Task: Find connections with filter location Tielt with filter topic #lawyeringwith filter profile language English with filter current company Bajaj Allianz Life with filter school Indian Institute of Technology, Indore with filter industry Satellite Telecommunications with filter service category Translation with filter keywords title Phone Survey Conductor
Action: Mouse moved to (500, 89)
Screenshot: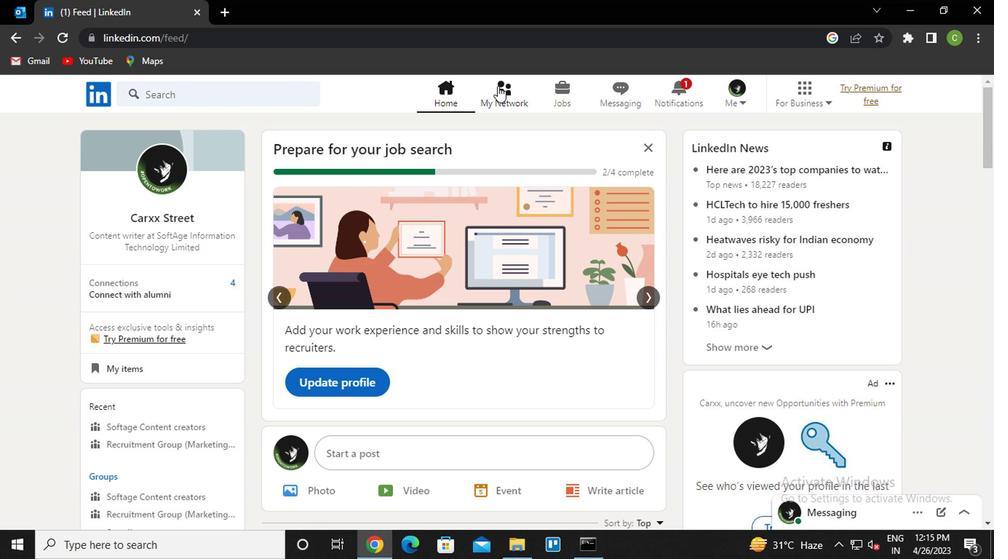 
Action: Mouse pressed left at (500, 89)
Screenshot: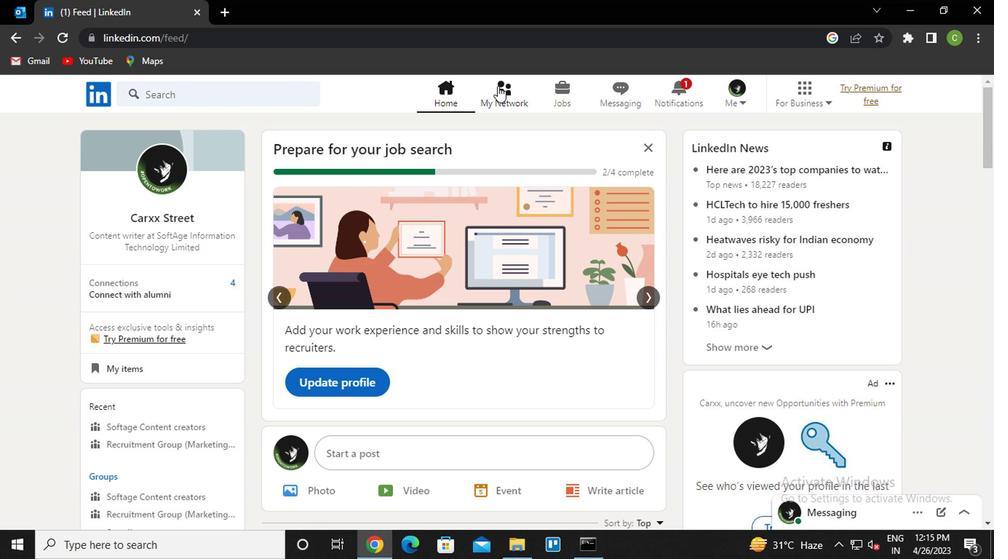
Action: Mouse moved to (249, 169)
Screenshot: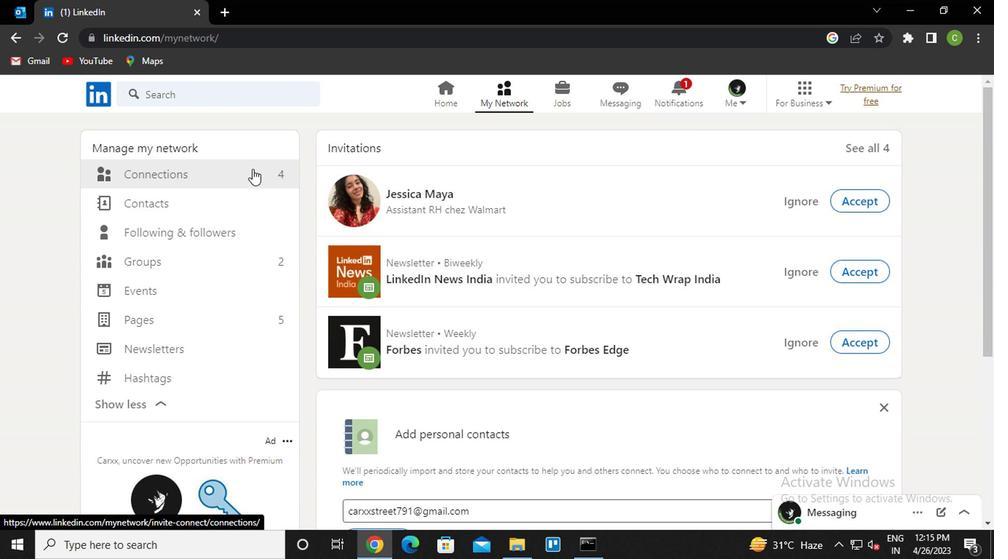 
Action: Mouse pressed left at (249, 169)
Screenshot: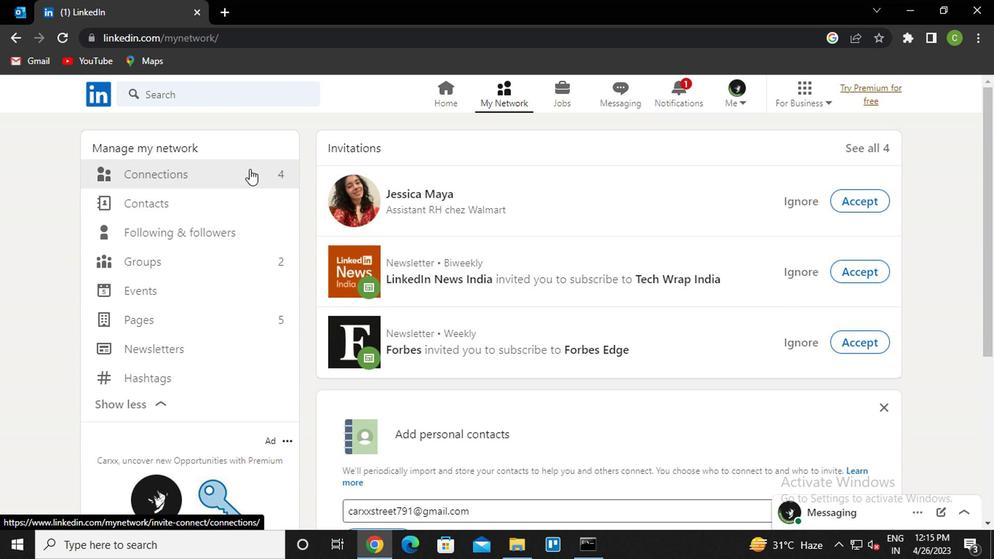 
Action: Mouse moved to (590, 176)
Screenshot: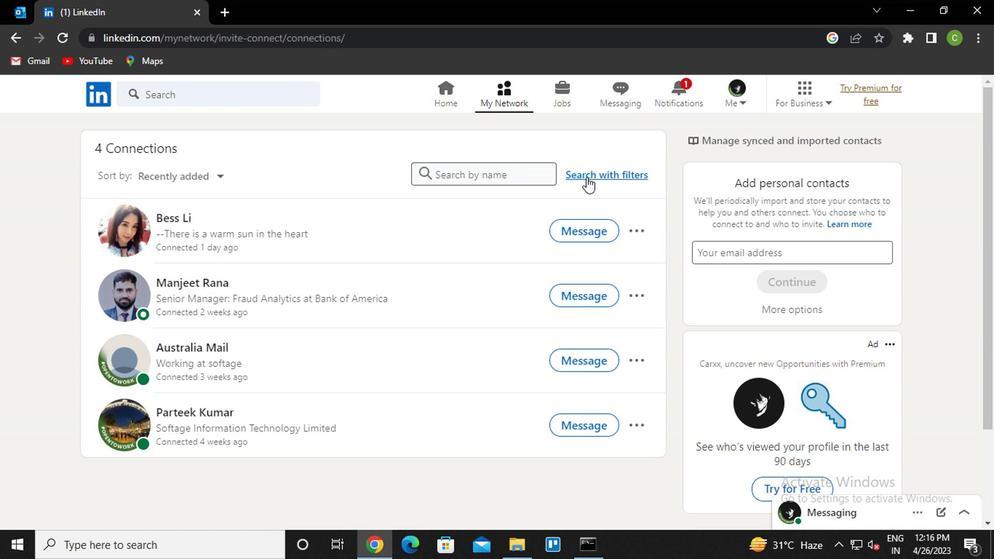
Action: Mouse pressed left at (590, 176)
Screenshot: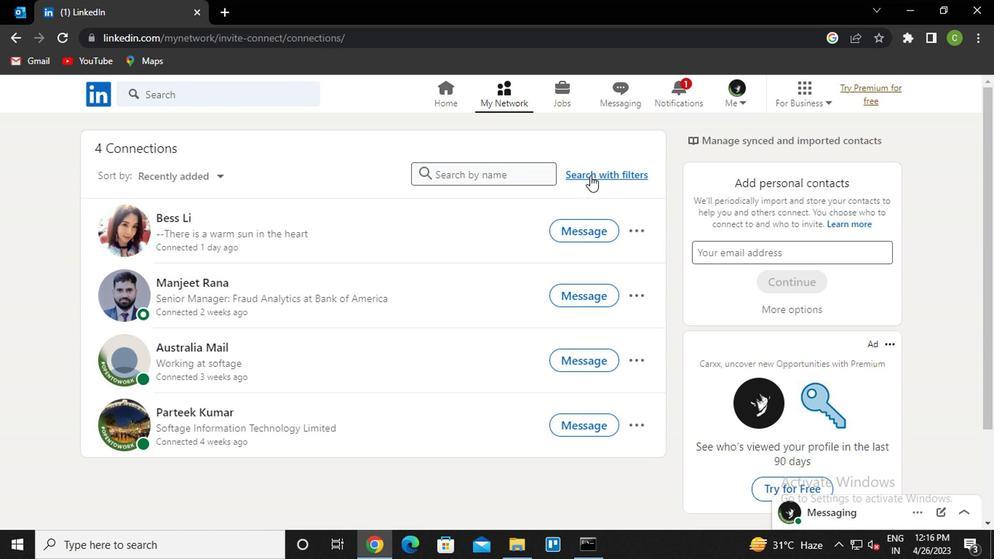 
Action: Mouse moved to (504, 142)
Screenshot: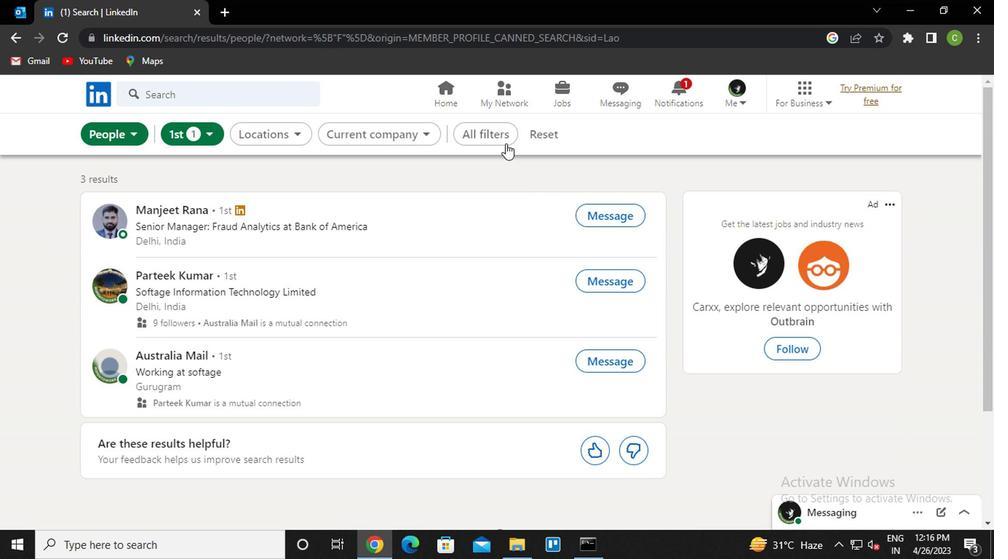 
Action: Mouse pressed left at (504, 142)
Screenshot: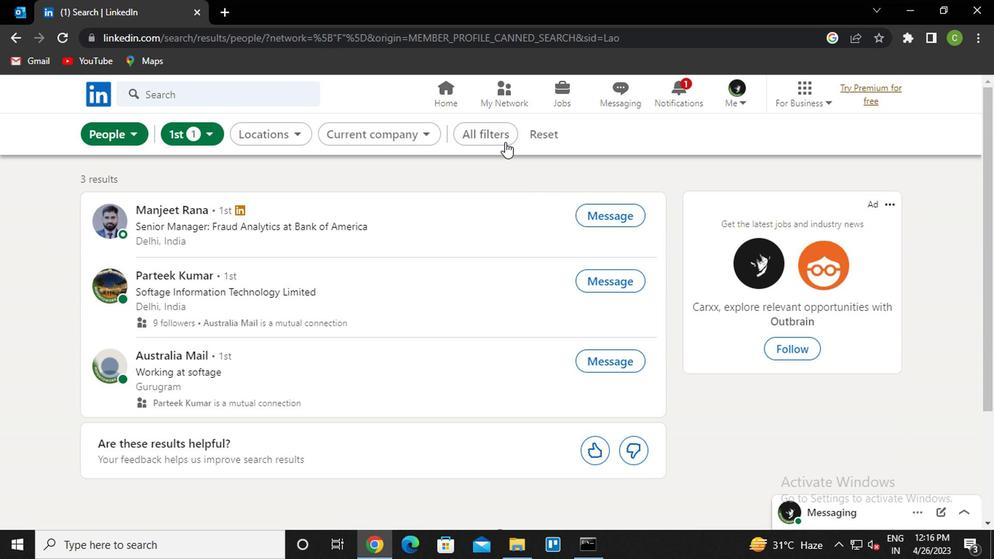 
Action: Mouse moved to (799, 329)
Screenshot: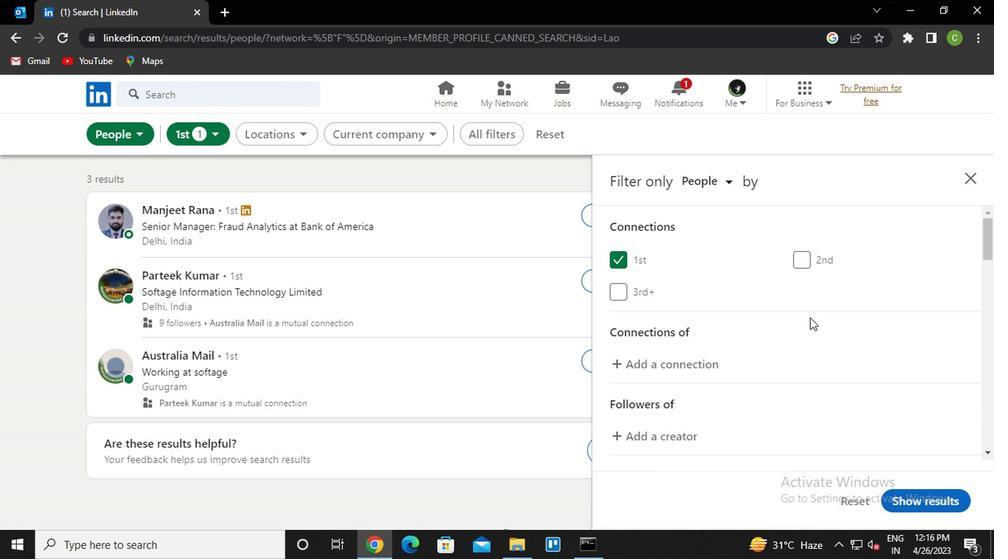 
Action: Mouse scrolled (799, 328) with delta (0, -1)
Screenshot: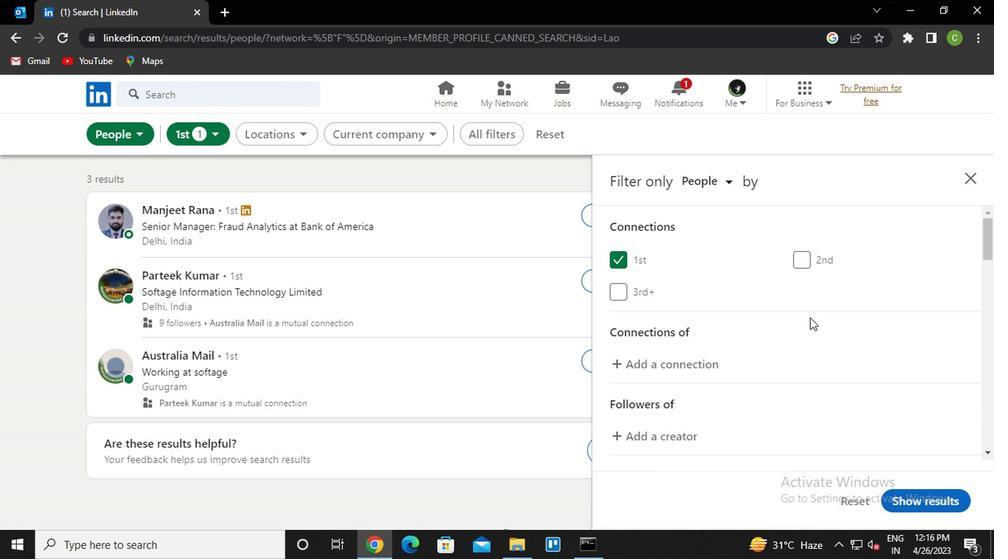 
Action: Mouse moved to (790, 339)
Screenshot: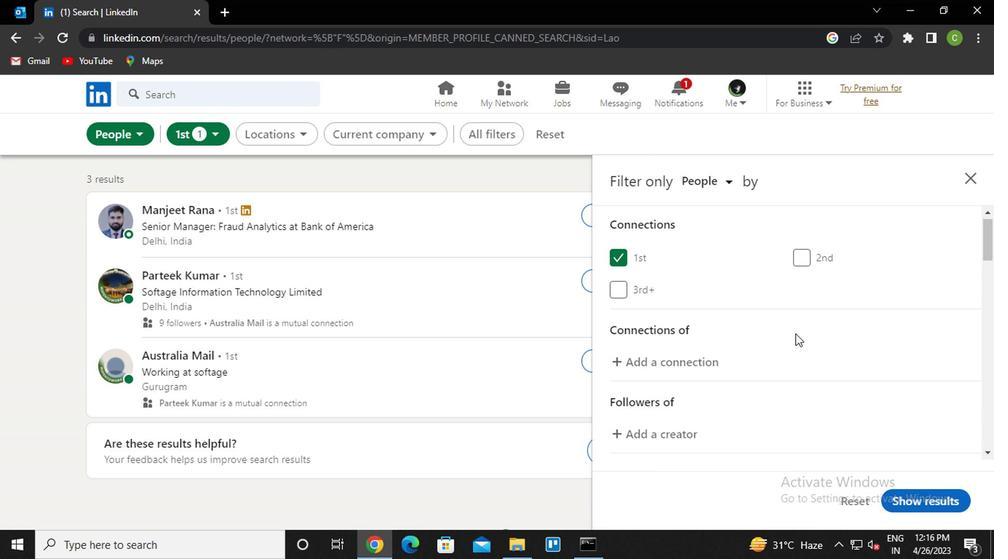 
Action: Mouse scrolled (790, 339) with delta (0, 0)
Screenshot: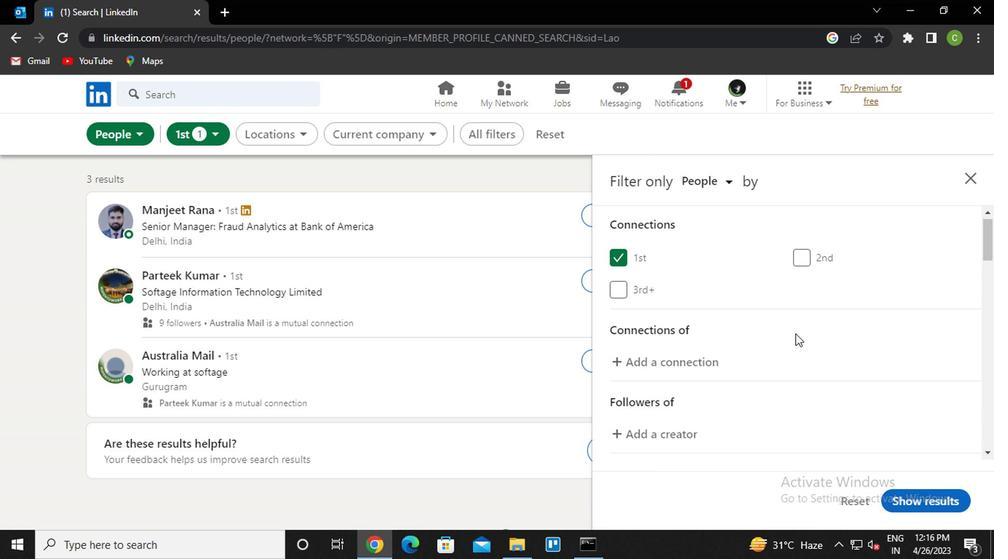 
Action: Mouse moved to (789, 340)
Screenshot: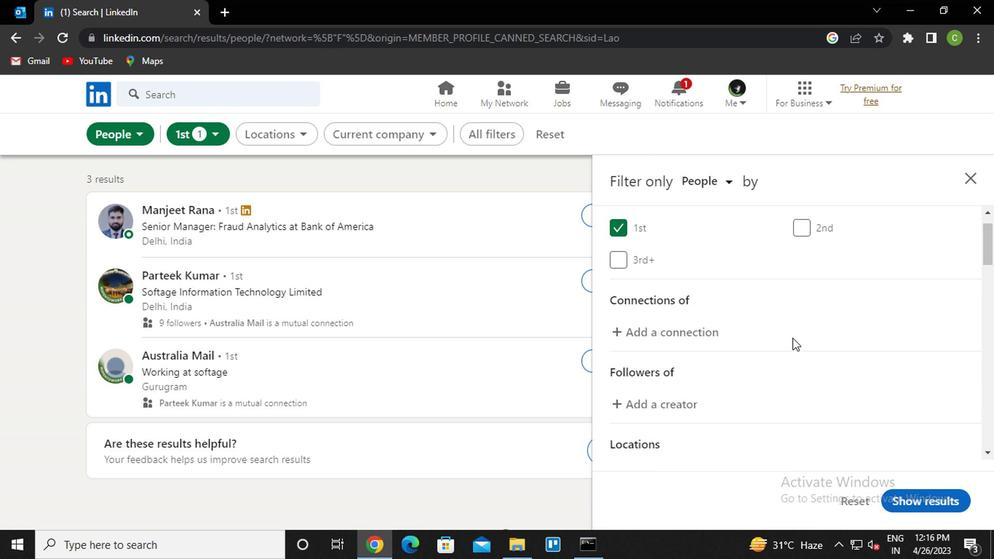 
Action: Mouse scrolled (789, 339) with delta (0, 0)
Screenshot: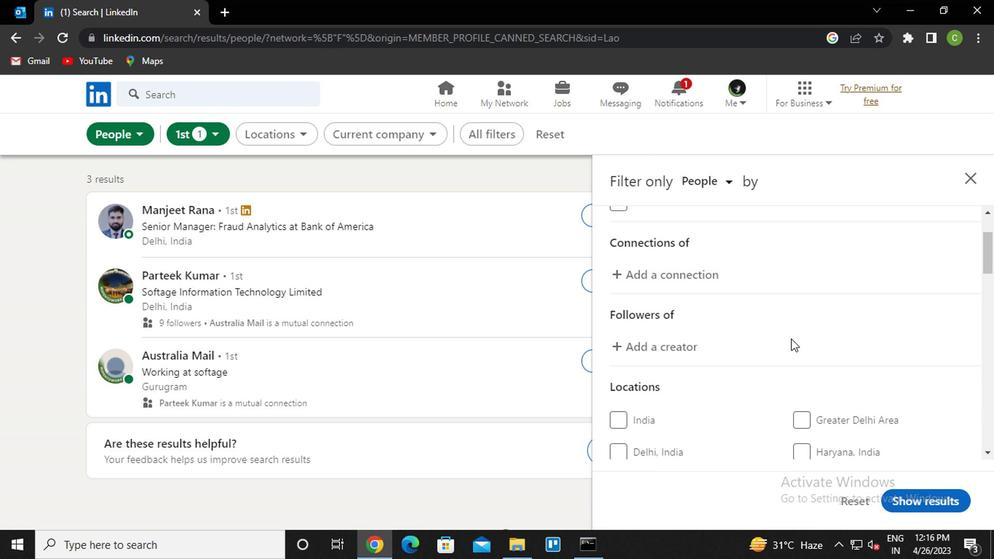 
Action: Mouse moved to (808, 358)
Screenshot: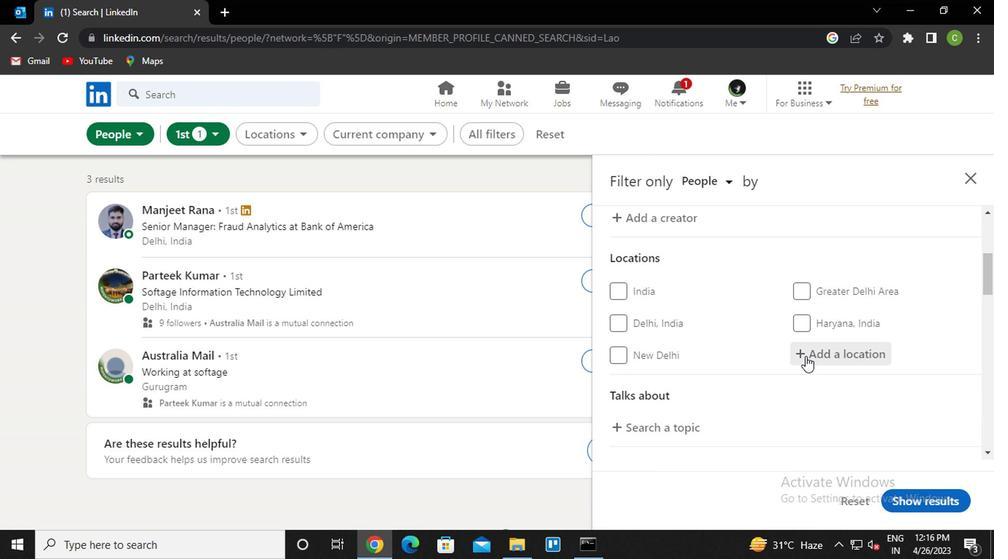 
Action: Mouse pressed left at (808, 358)
Screenshot: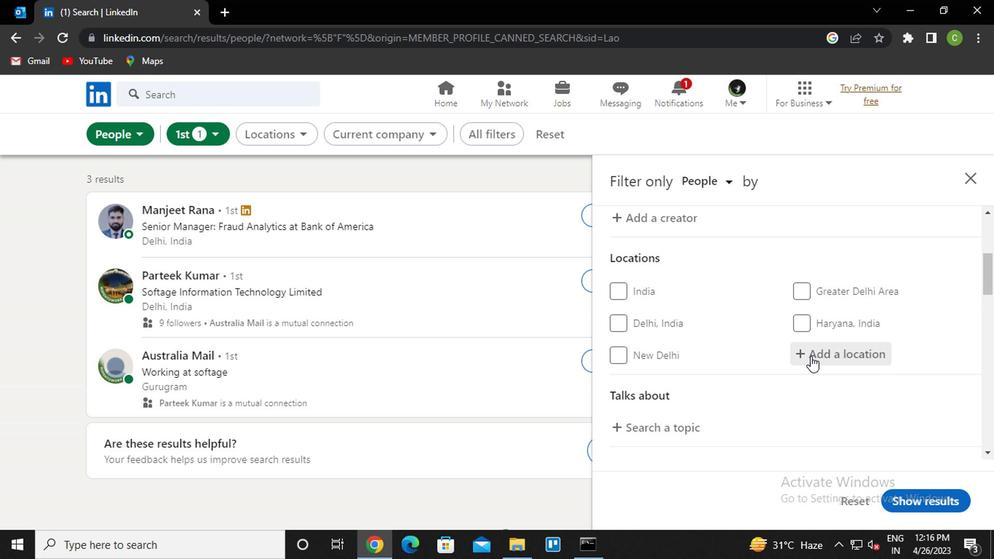 
Action: Key pressed t<Key.caps_lock>ielt<Key.down><Key.enter>
Screenshot: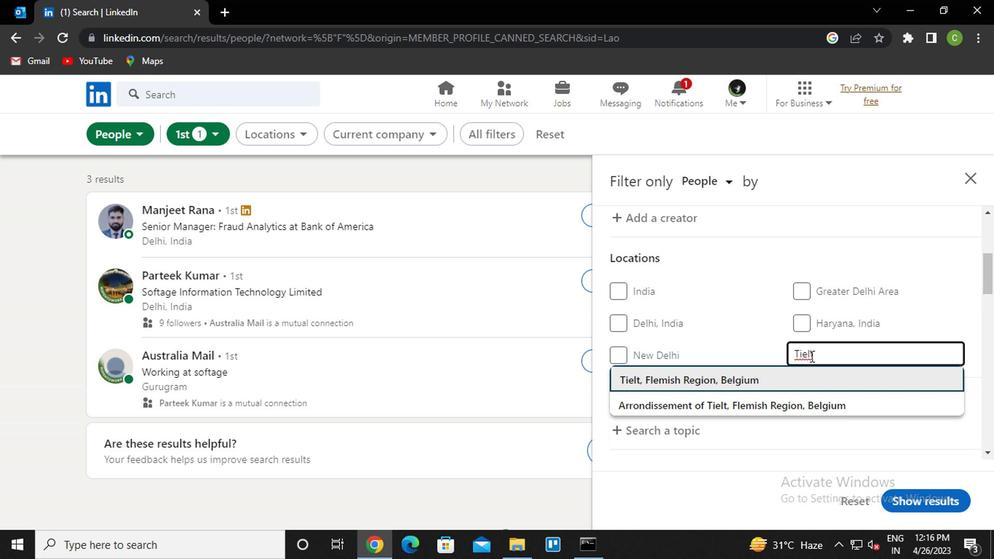 
Action: Mouse moved to (810, 364)
Screenshot: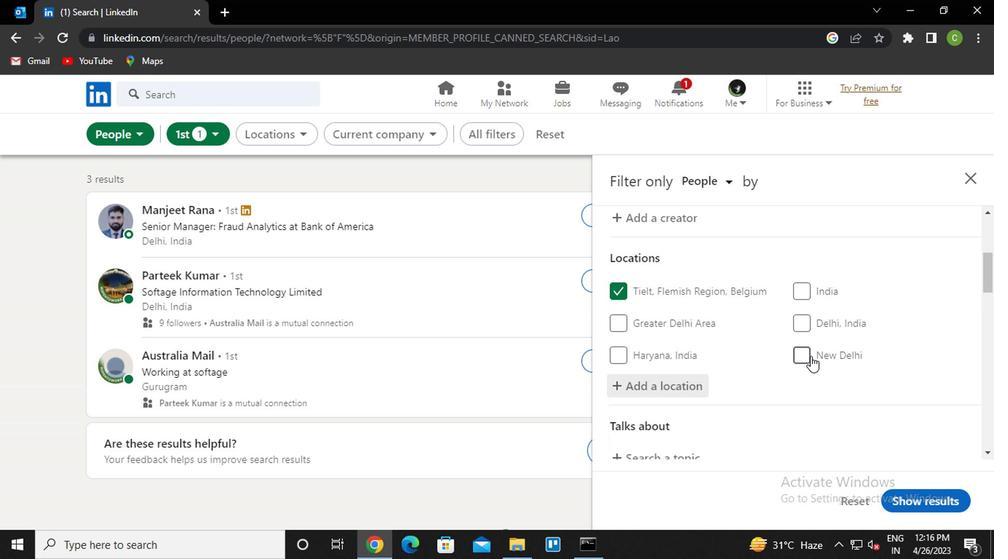 
Action: Mouse scrolled (810, 364) with delta (0, 0)
Screenshot: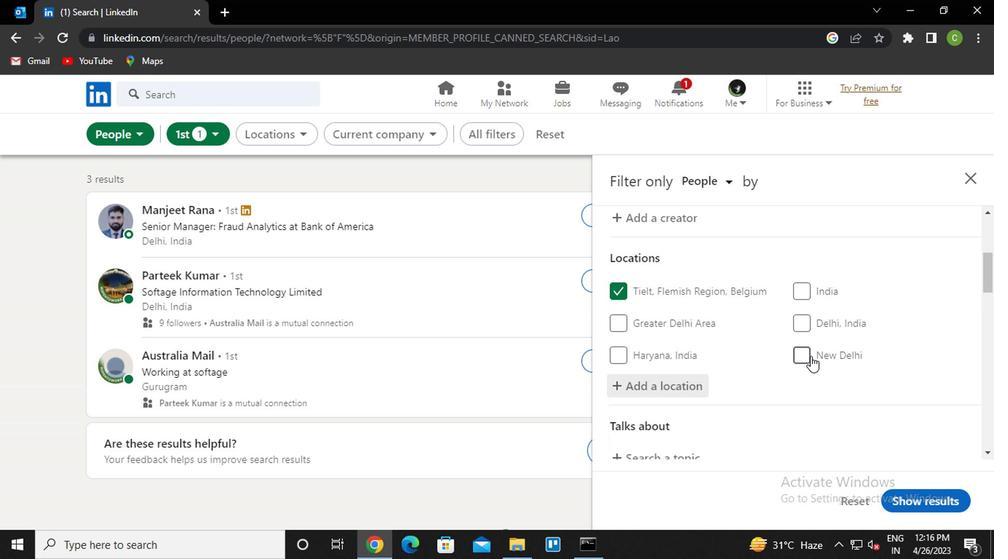 
Action: Mouse moved to (810, 365)
Screenshot: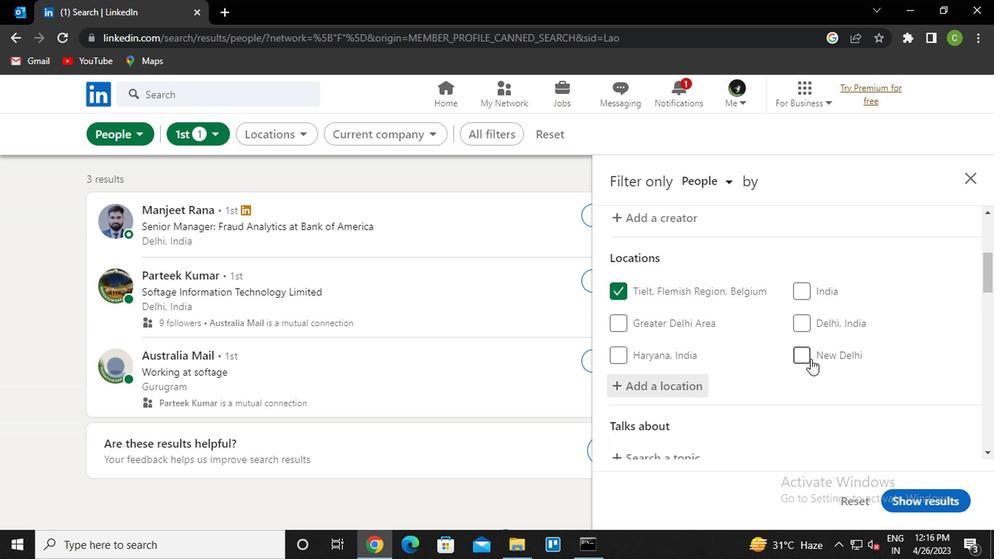 
Action: Mouse scrolled (810, 364) with delta (0, -1)
Screenshot: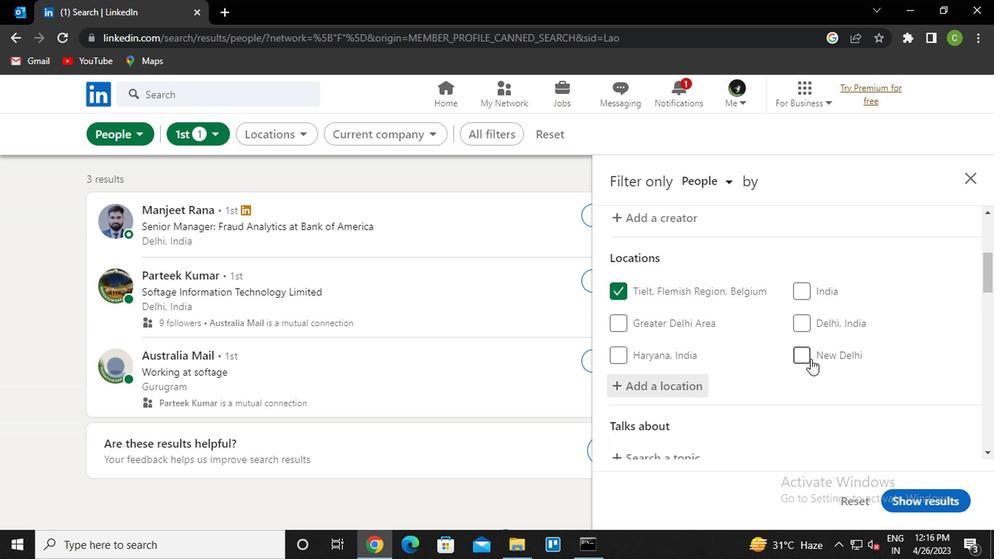 
Action: Mouse moved to (660, 306)
Screenshot: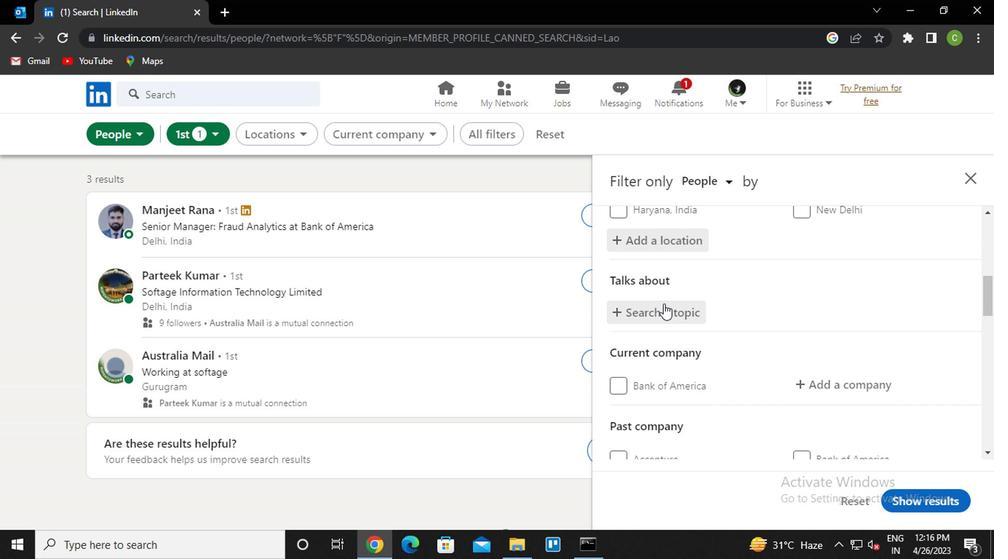 
Action: Mouse pressed left at (660, 306)
Screenshot: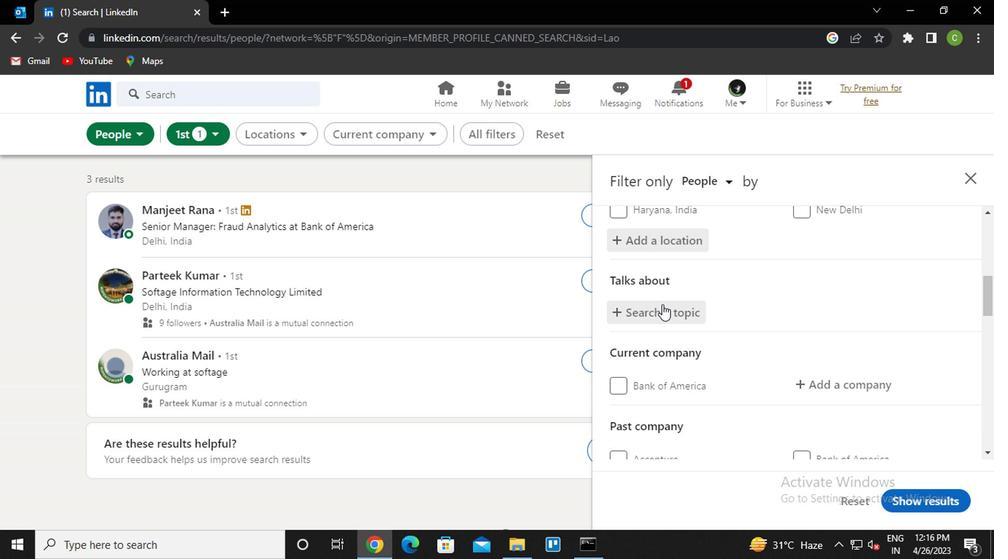 
Action: Key pressed <Key.caps_lock>l<Key.caps_lock>awyering
Screenshot: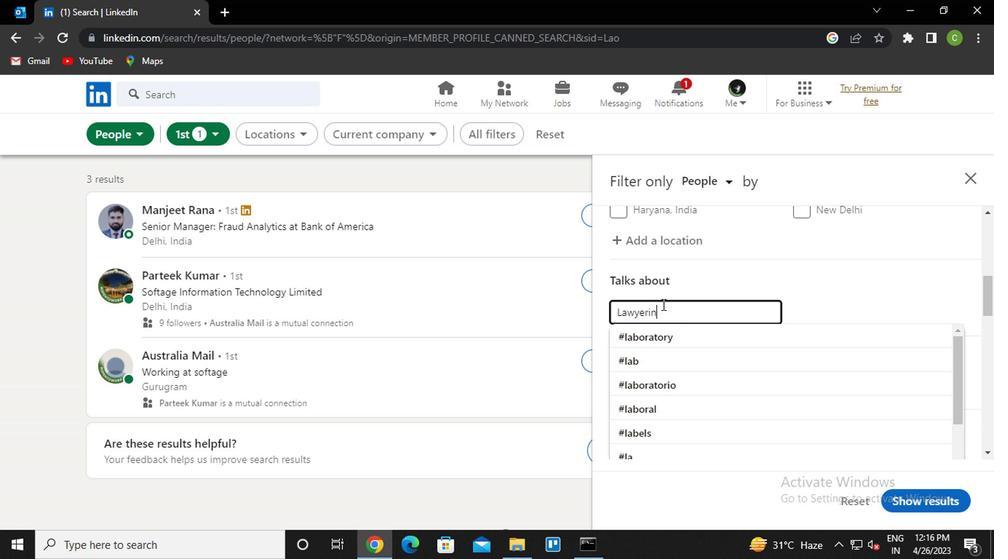 
Action: Mouse moved to (683, 352)
Screenshot: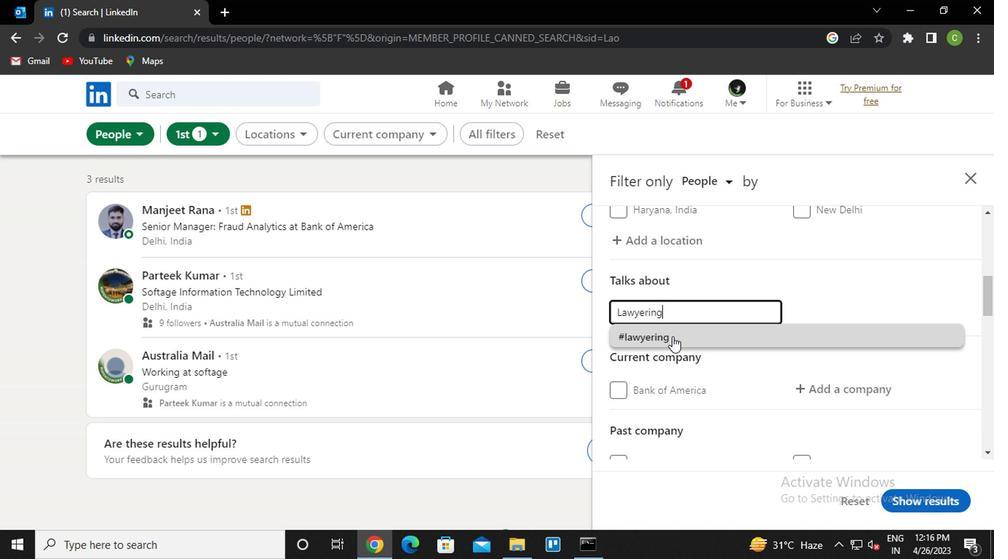 
Action: Mouse pressed left at (683, 352)
Screenshot: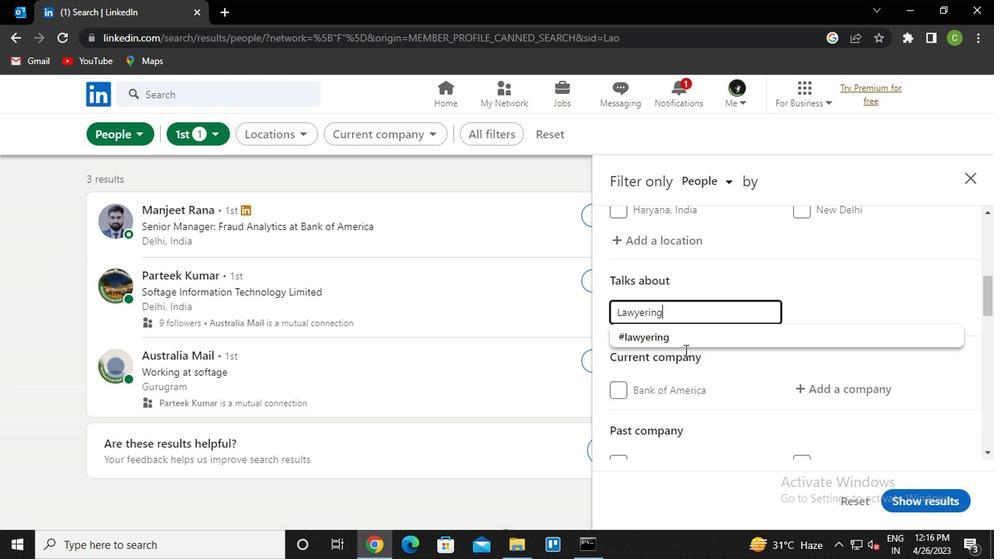 
Action: Mouse moved to (686, 315)
Screenshot: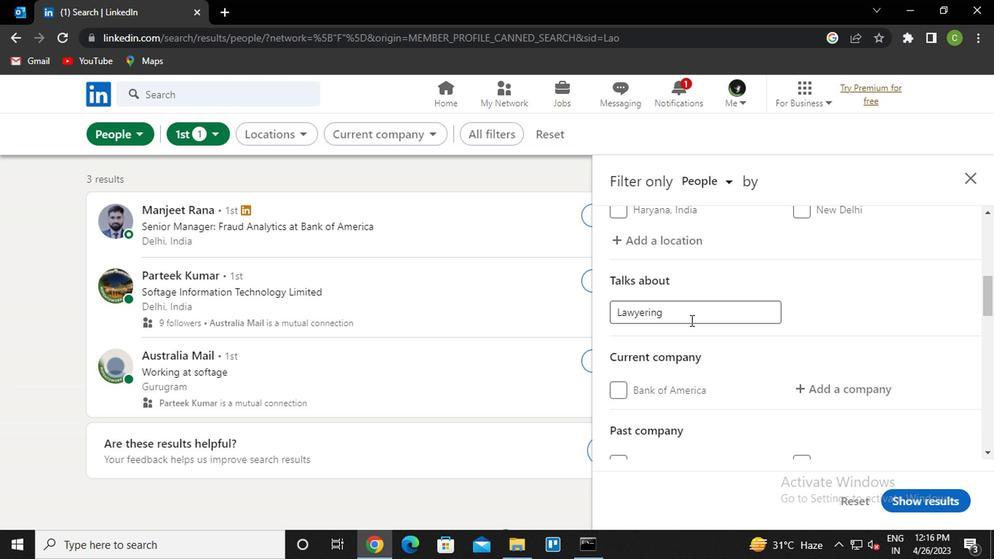 
Action: Mouse pressed left at (686, 315)
Screenshot: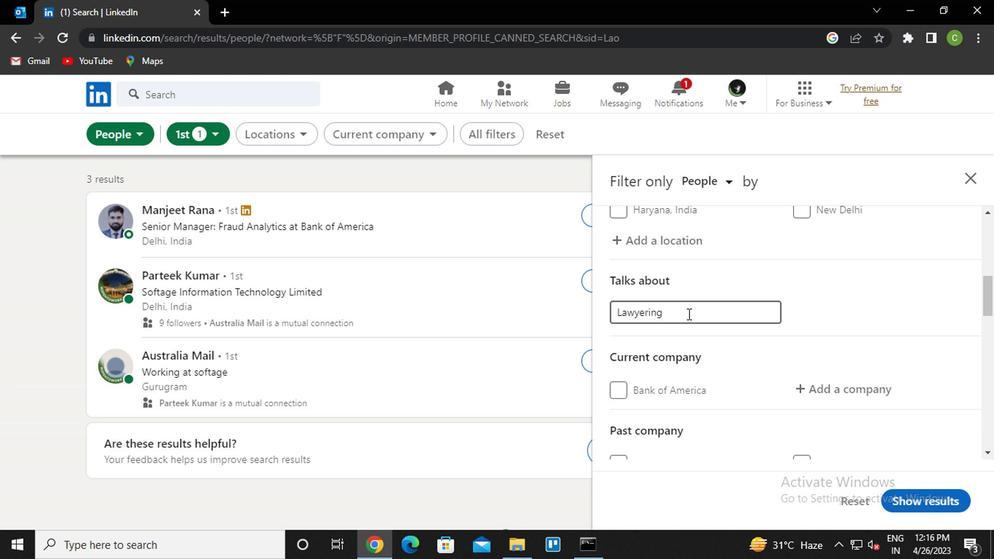
Action: Mouse moved to (671, 334)
Screenshot: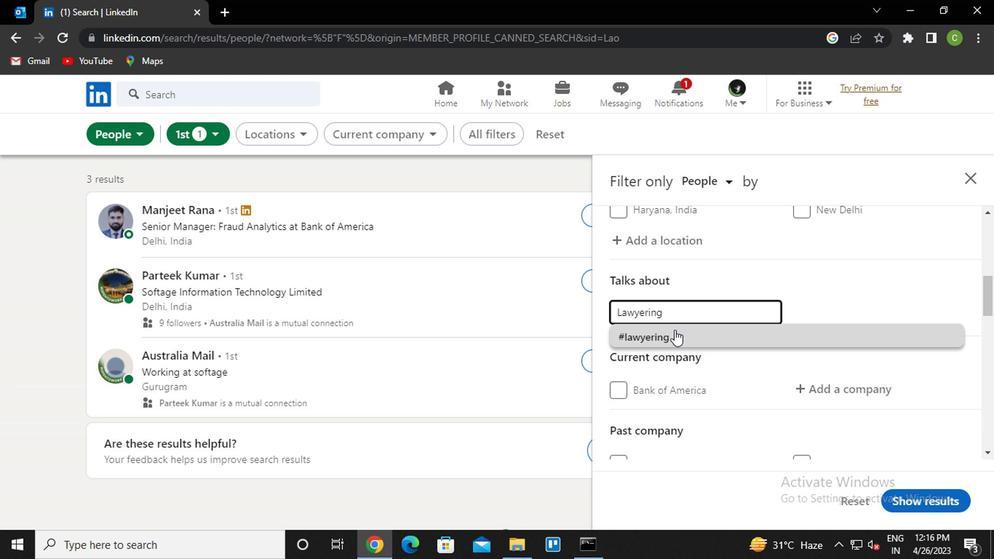 
Action: Mouse pressed left at (671, 334)
Screenshot: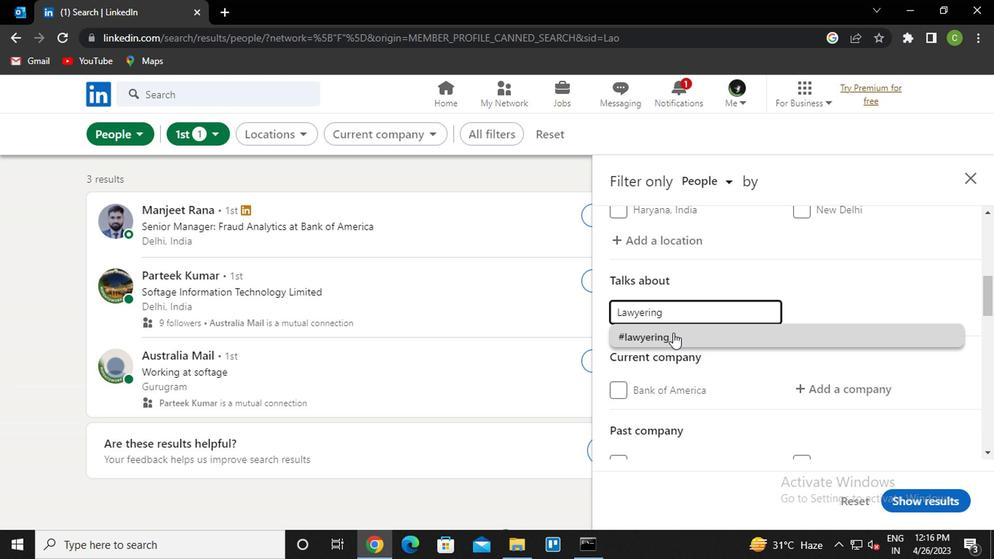 
Action: Mouse moved to (728, 357)
Screenshot: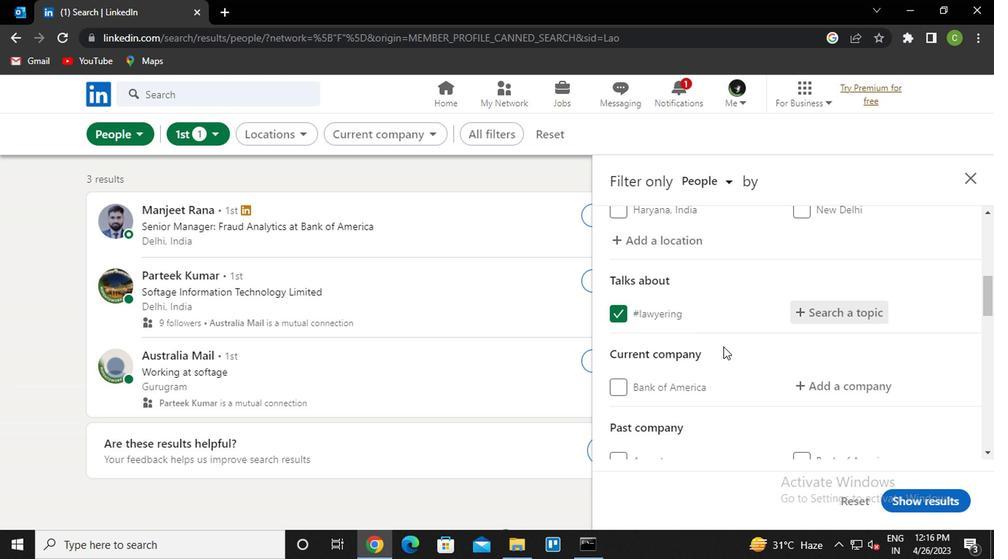 
Action: Mouse scrolled (728, 357) with delta (0, 0)
Screenshot: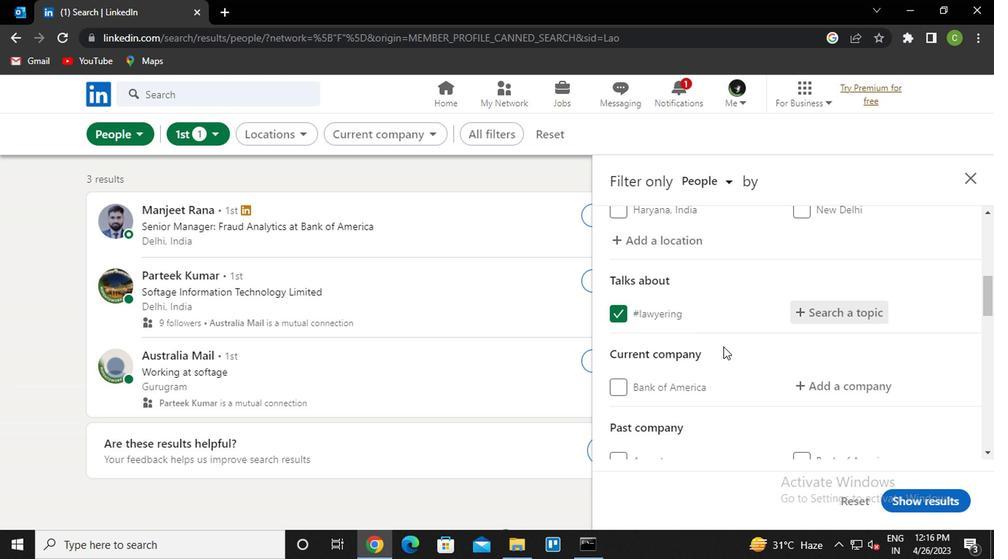 
Action: Mouse scrolled (728, 357) with delta (0, 0)
Screenshot: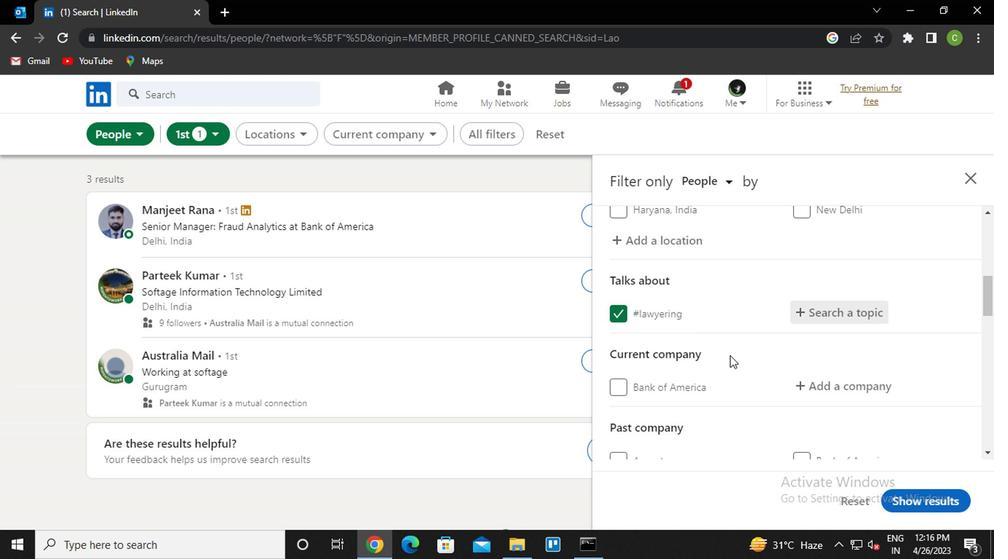 
Action: Mouse scrolled (728, 357) with delta (0, 0)
Screenshot: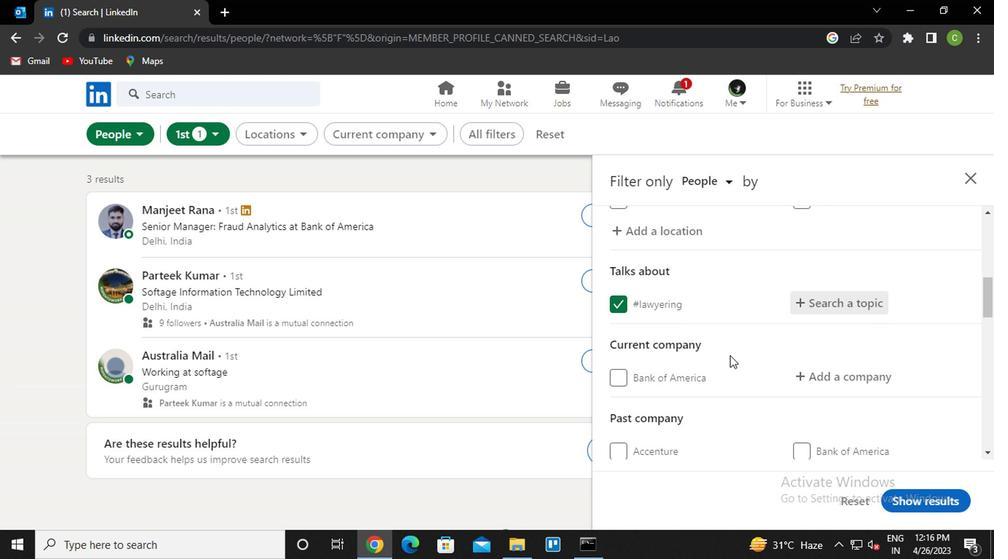 
Action: Mouse scrolled (728, 357) with delta (0, 0)
Screenshot: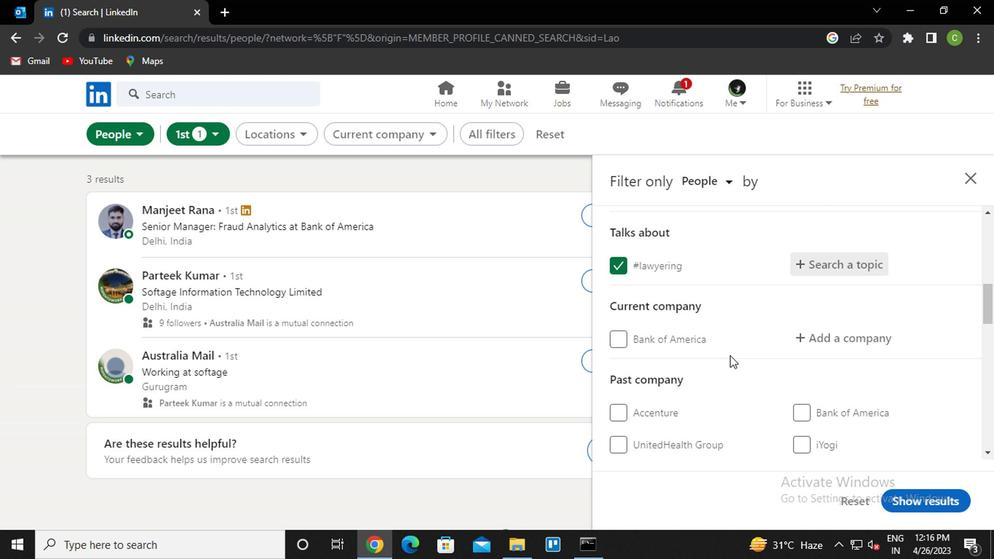 
Action: Mouse scrolled (728, 357) with delta (0, 0)
Screenshot: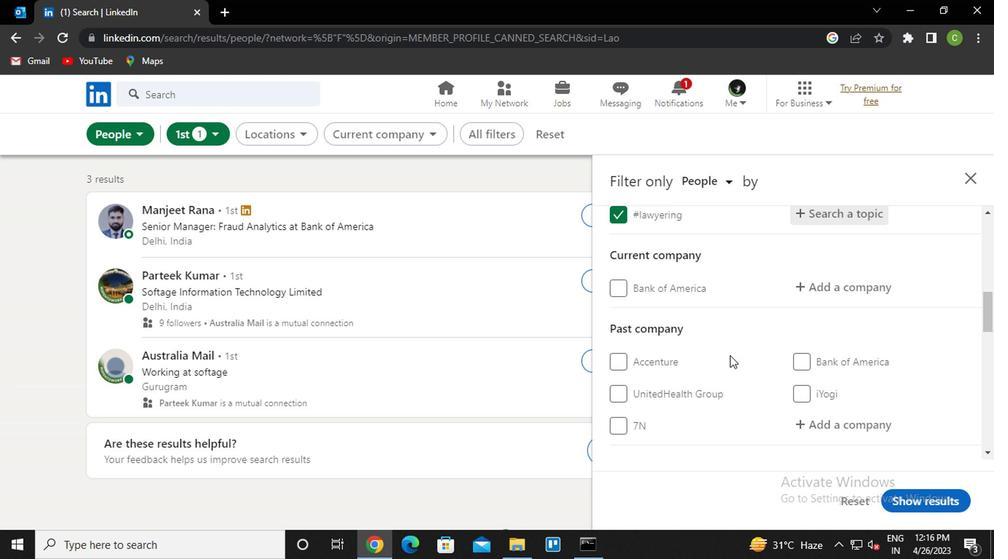 
Action: Mouse scrolled (728, 357) with delta (0, 0)
Screenshot: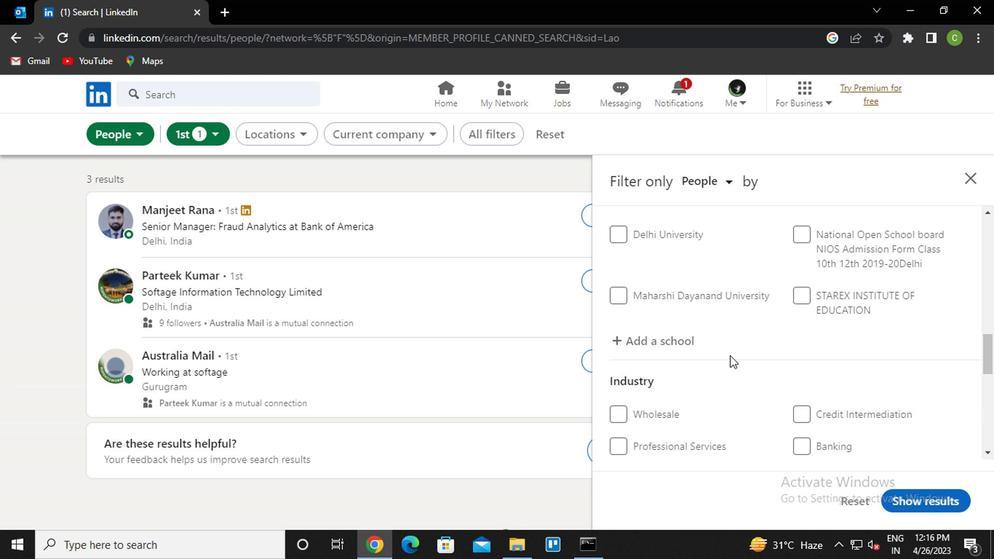 
Action: Mouse moved to (728, 358)
Screenshot: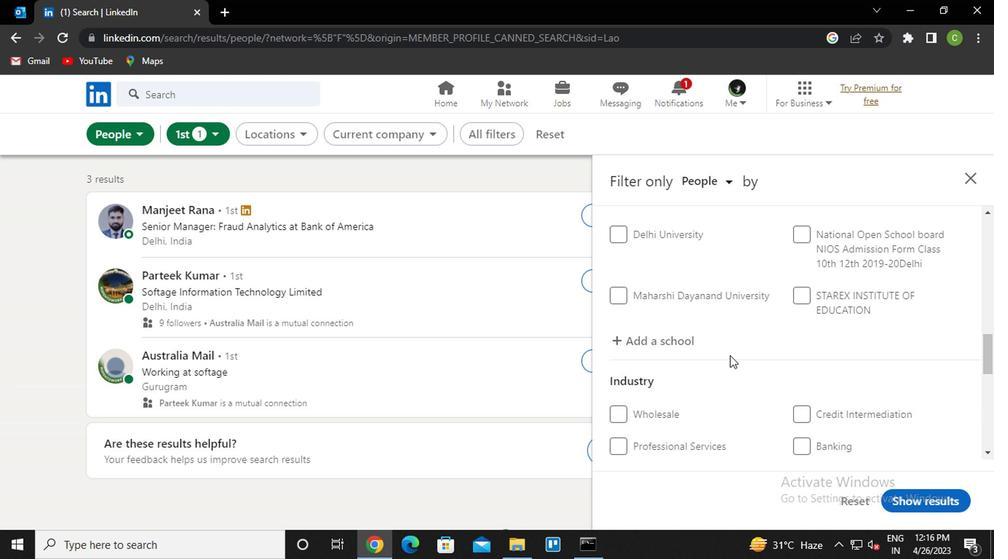 
Action: Mouse scrolled (728, 357) with delta (0, 0)
Screenshot: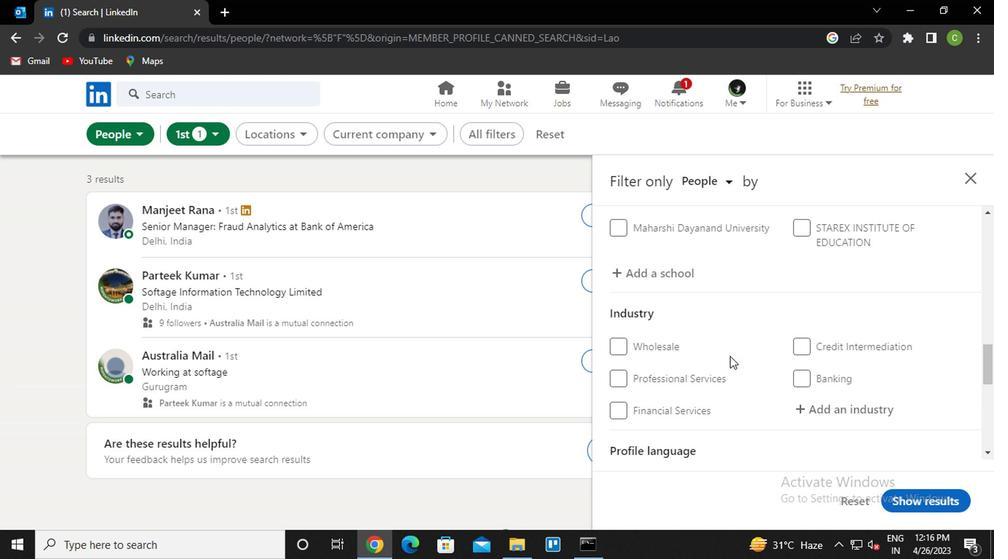 
Action: Mouse scrolled (728, 357) with delta (0, 0)
Screenshot: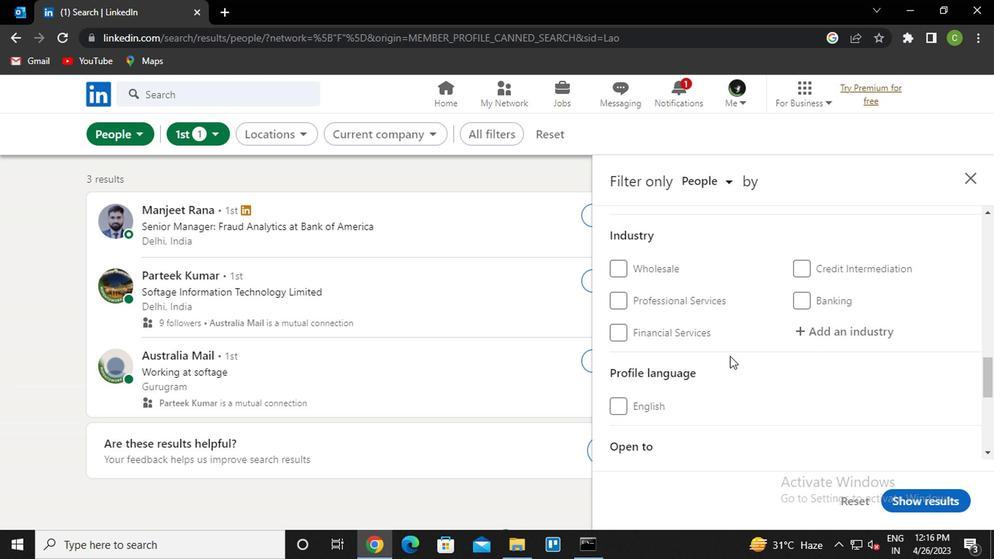 
Action: Mouse scrolled (728, 357) with delta (0, 0)
Screenshot: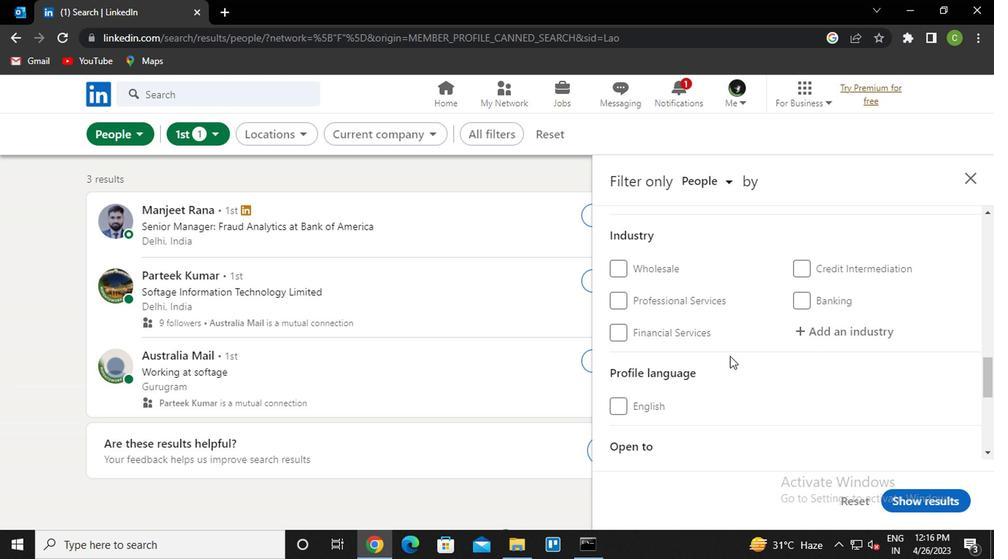
Action: Mouse moved to (627, 263)
Screenshot: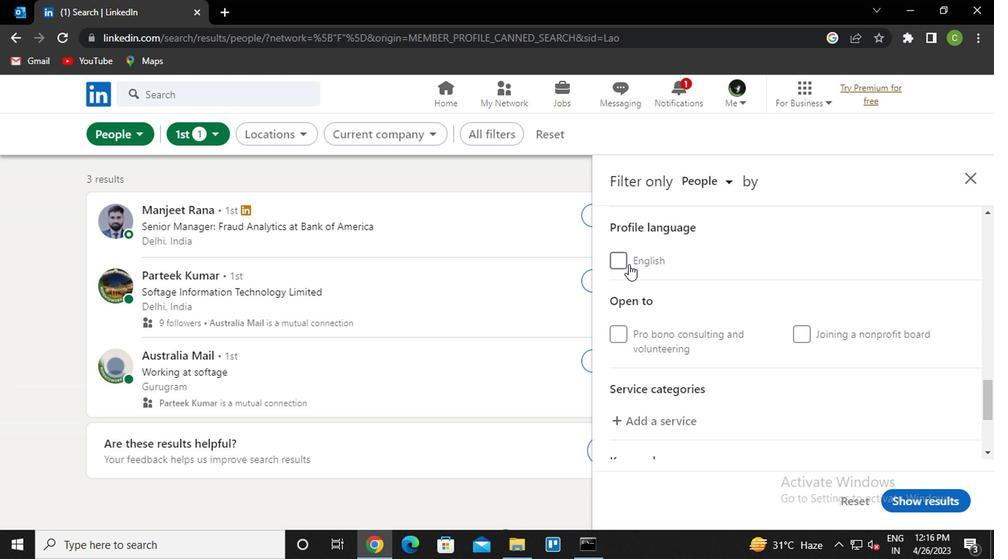 
Action: Mouse pressed left at (627, 263)
Screenshot: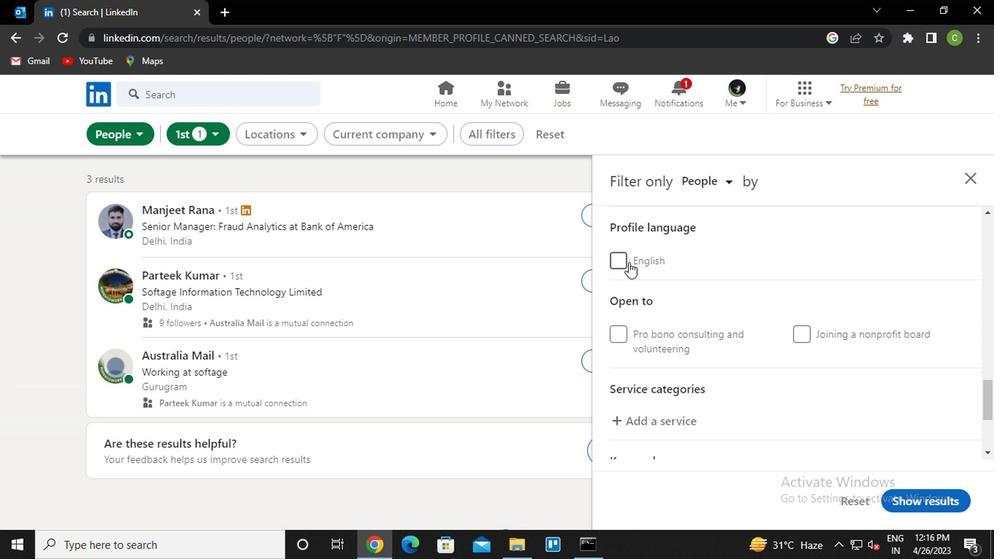 
Action: Mouse moved to (707, 324)
Screenshot: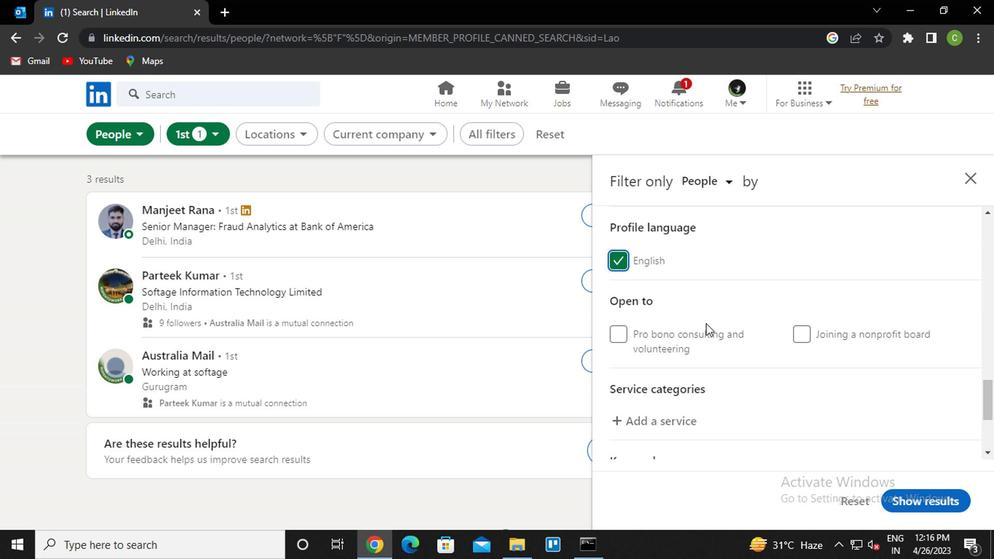 
Action: Mouse scrolled (707, 325) with delta (0, 1)
Screenshot: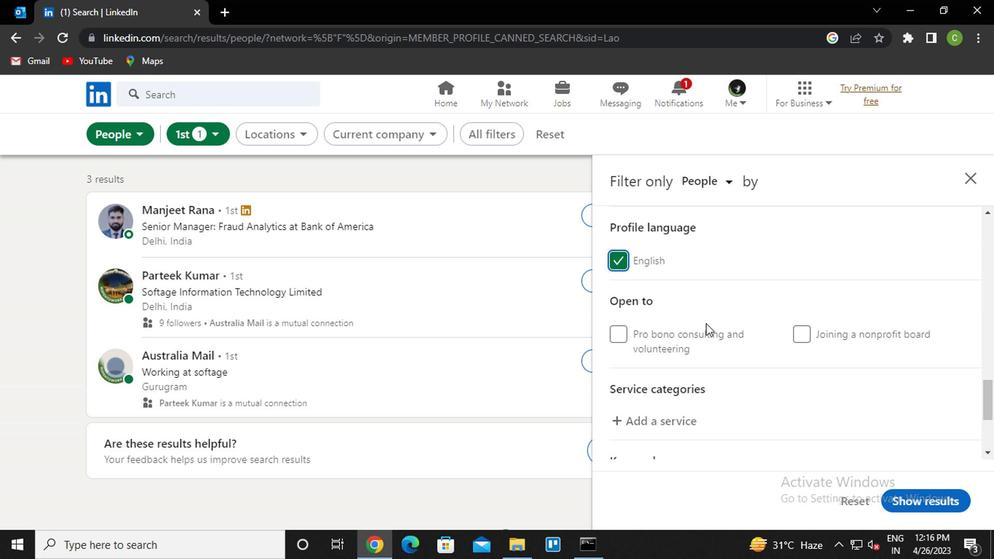 
Action: Mouse scrolled (707, 325) with delta (0, 1)
Screenshot: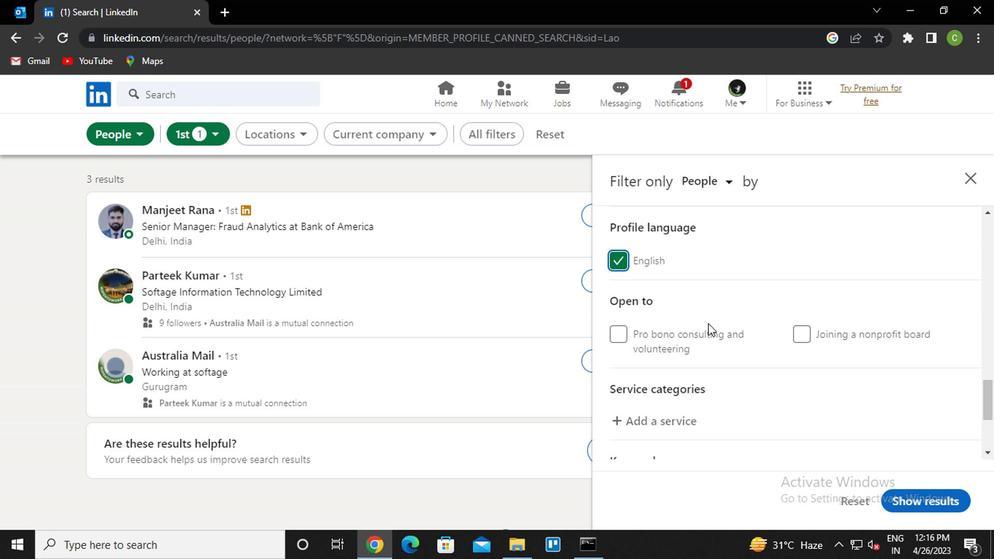 
Action: Mouse scrolled (707, 325) with delta (0, 1)
Screenshot: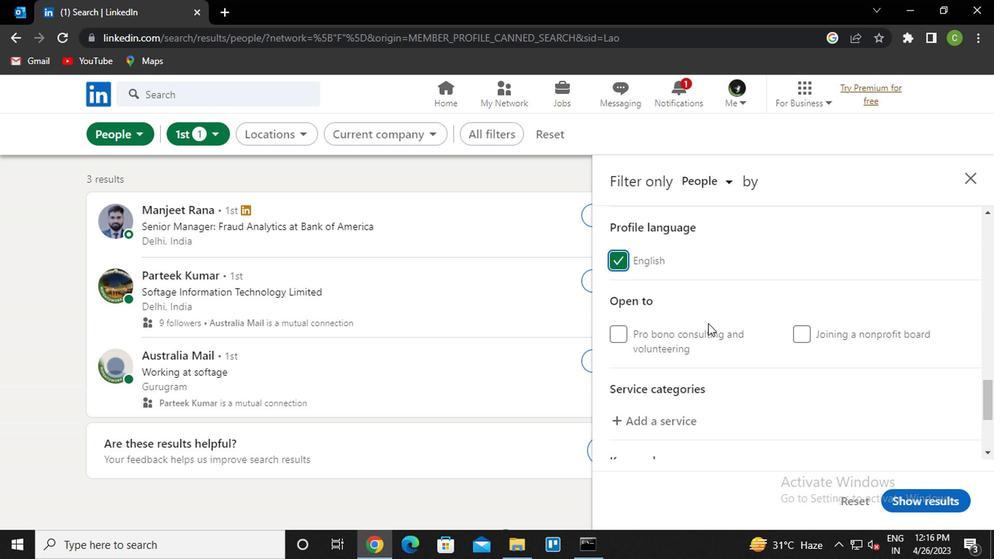 
Action: Mouse scrolled (707, 325) with delta (0, 1)
Screenshot: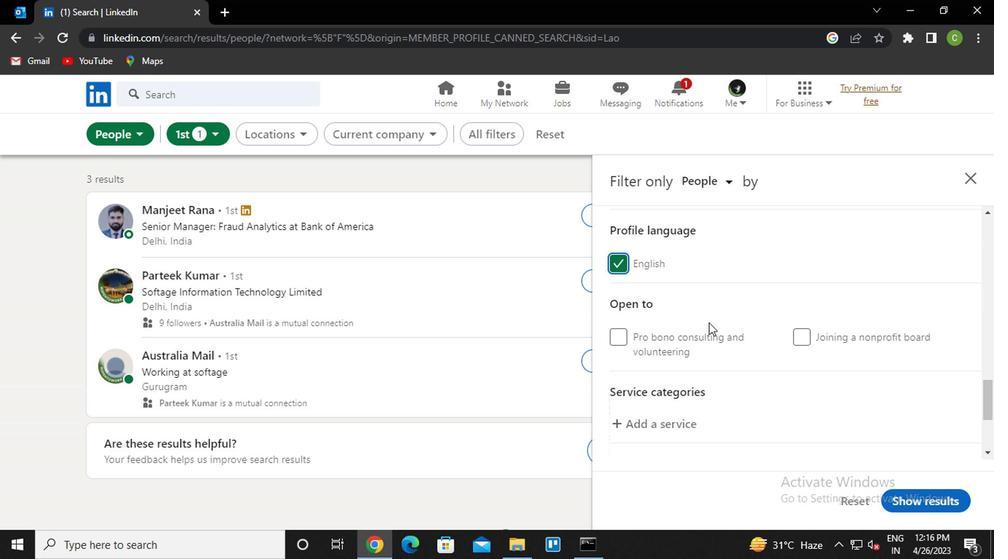 
Action: Mouse scrolled (707, 325) with delta (0, 1)
Screenshot: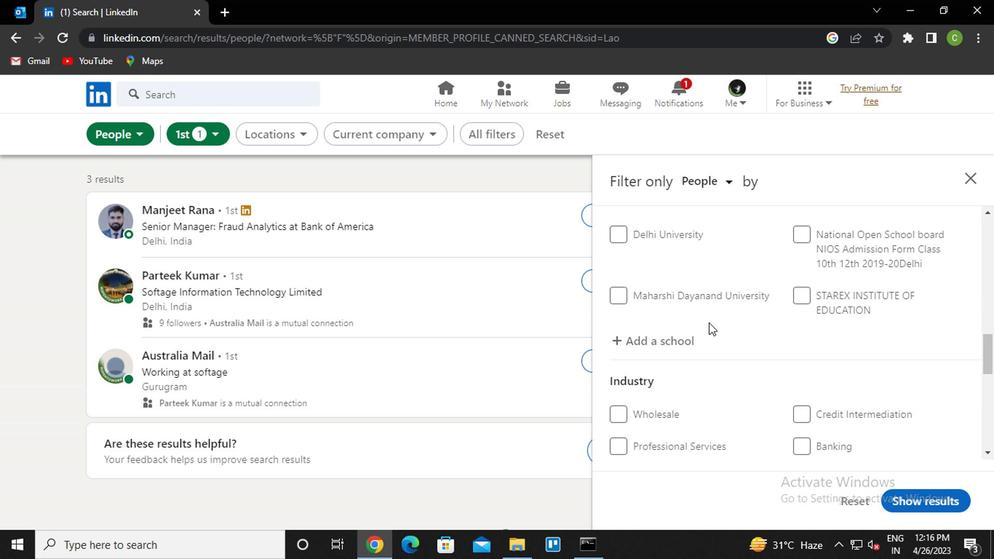 
Action: Mouse scrolled (707, 325) with delta (0, 1)
Screenshot: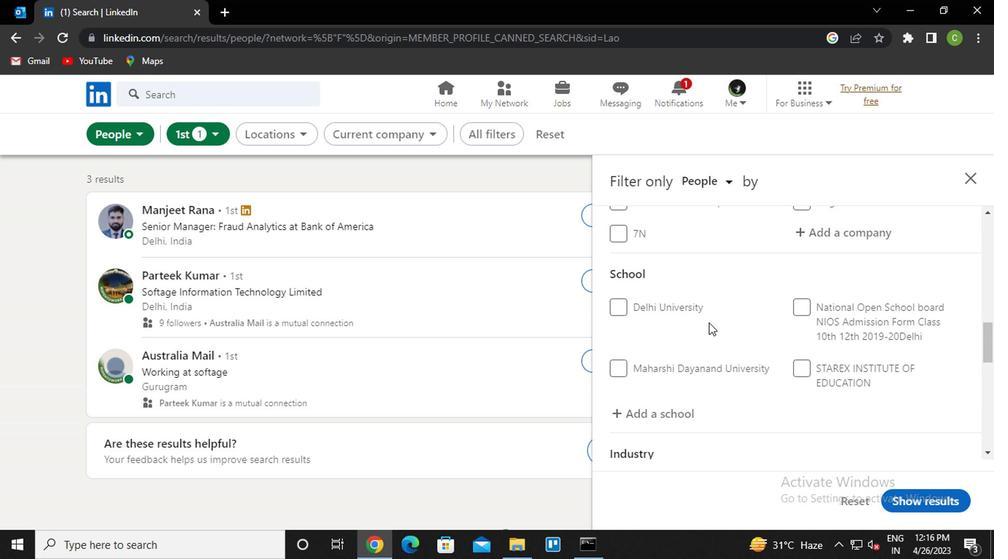 
Action: Mouse scrolled (707, 325) with delta (0, 1)
Screenshot: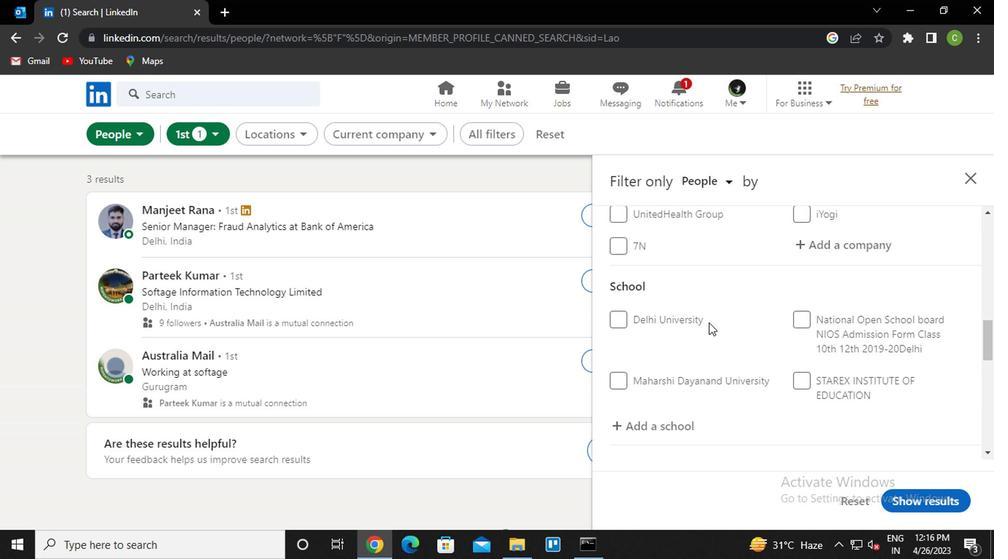 
Action: Mouse scrolled (707, 325) with delta (0, 1)
Screenshot: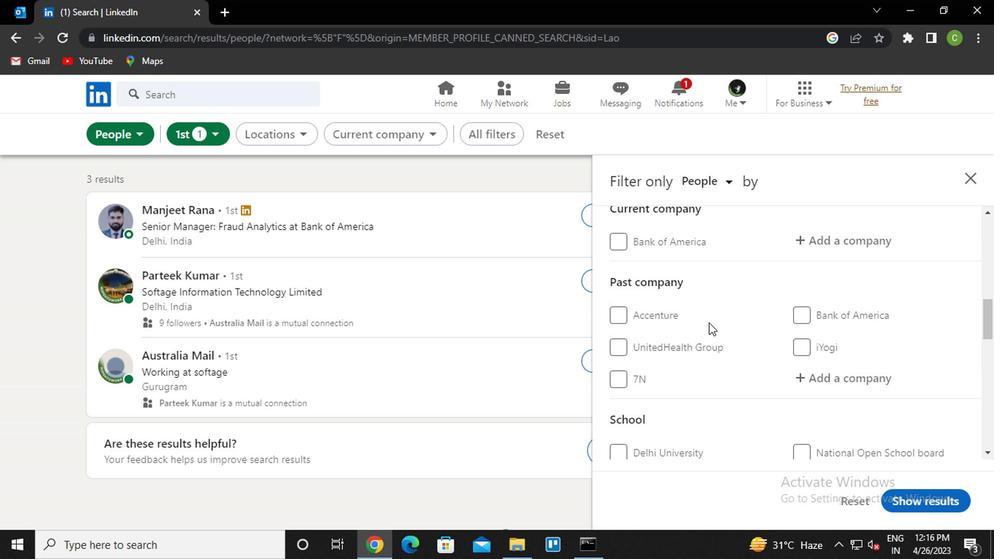 
Action: Mouse scrolled (707, 325) with delta (0, 1)
Screenshot: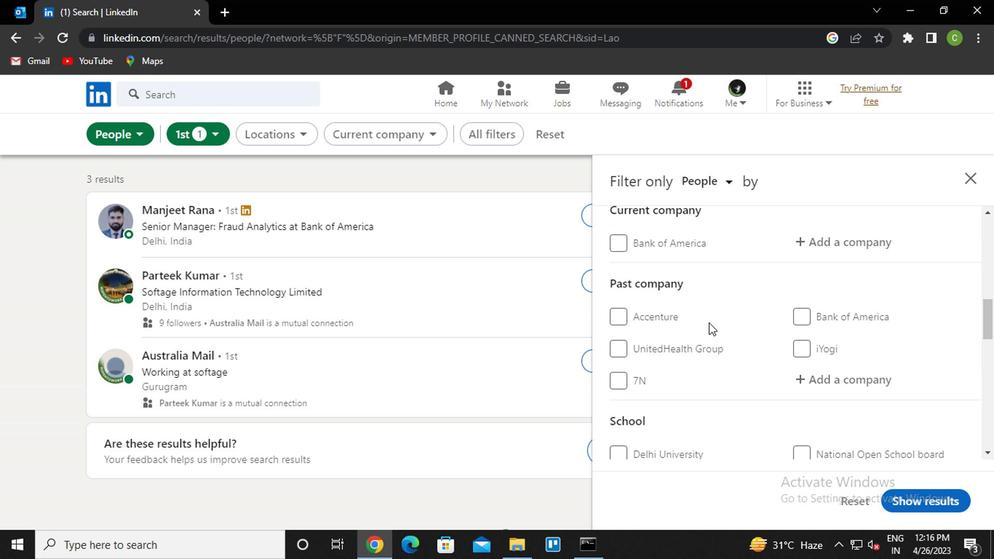 
Action: Mouse moved to (814, 383)
Screenshot: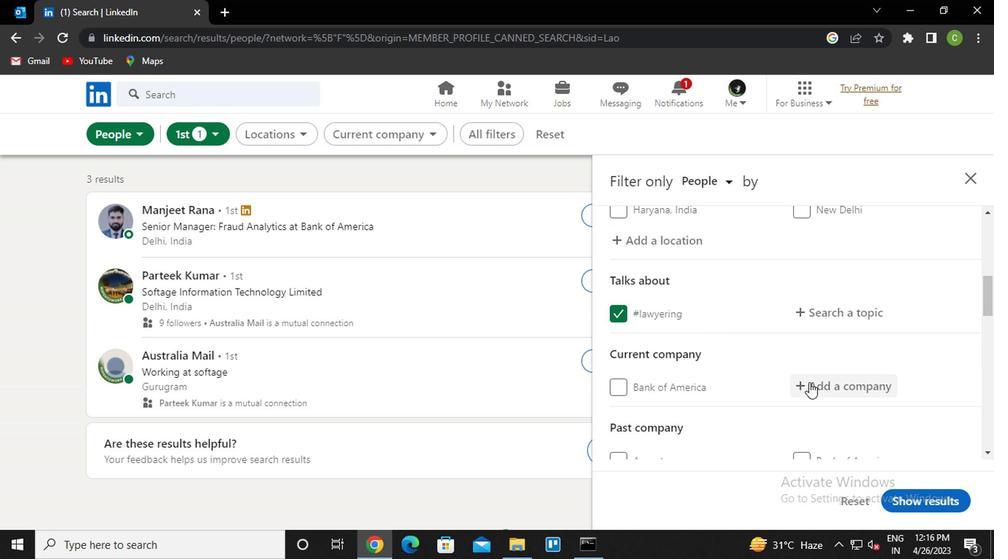
Action: Mouse pressed left at (814, 383)
Screenshot: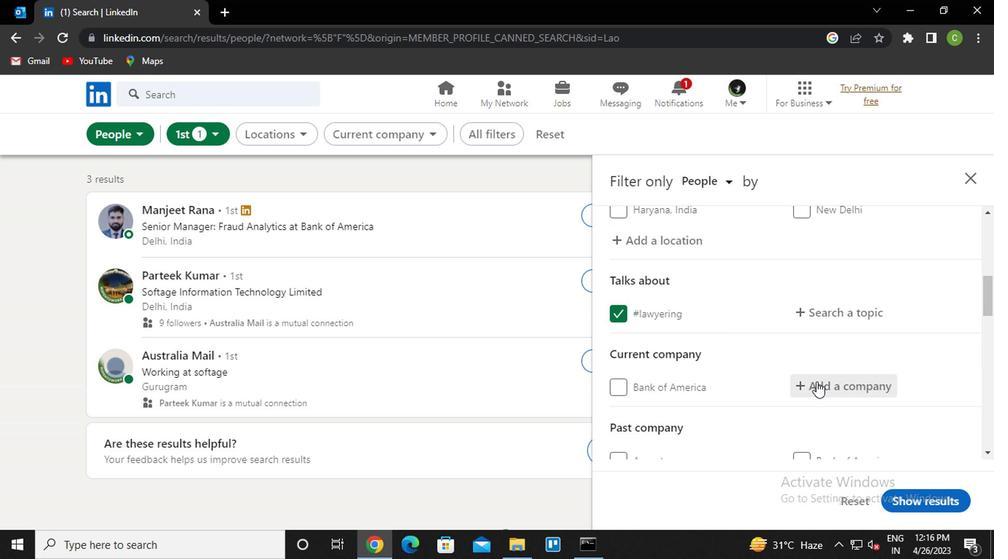 
Action: Key pressed <Key.caps_lock>b<Key.caps_lock>ajaj<Key.space>al<Key.down><Key.enter>
Screenshot: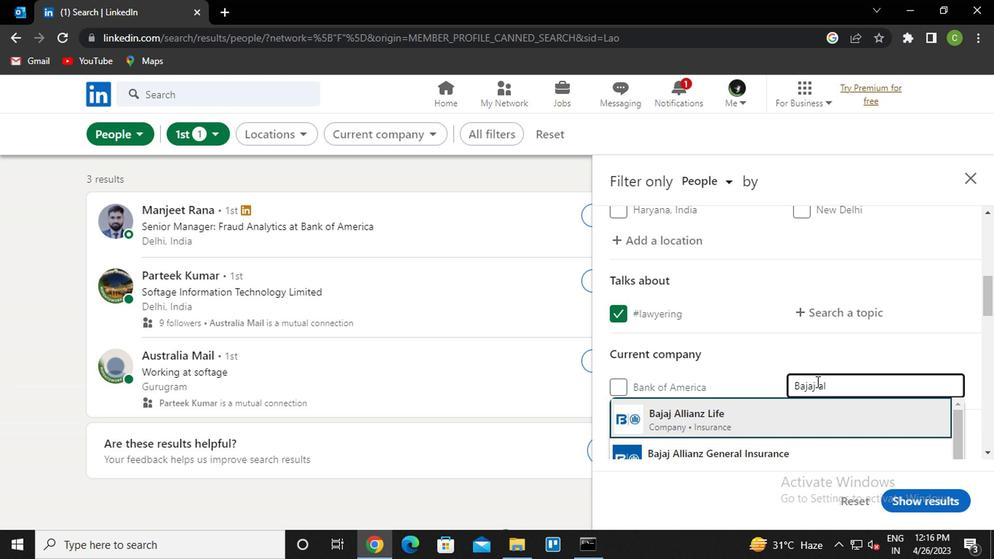 
Action: Mouse moved to (811, 389)
Screenshot: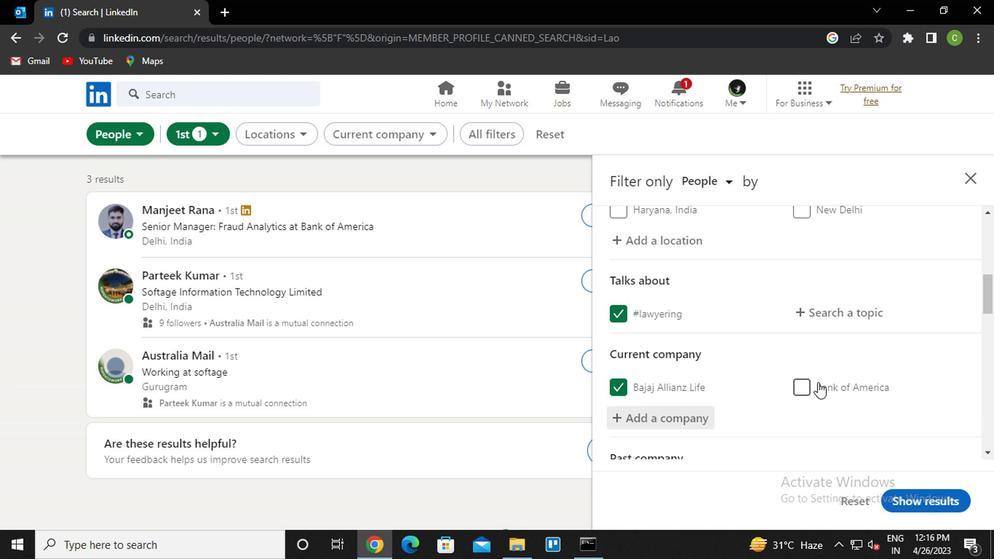 
Action: Mouse scrolled (811, 389) with delta (0, 0)
Screenshot: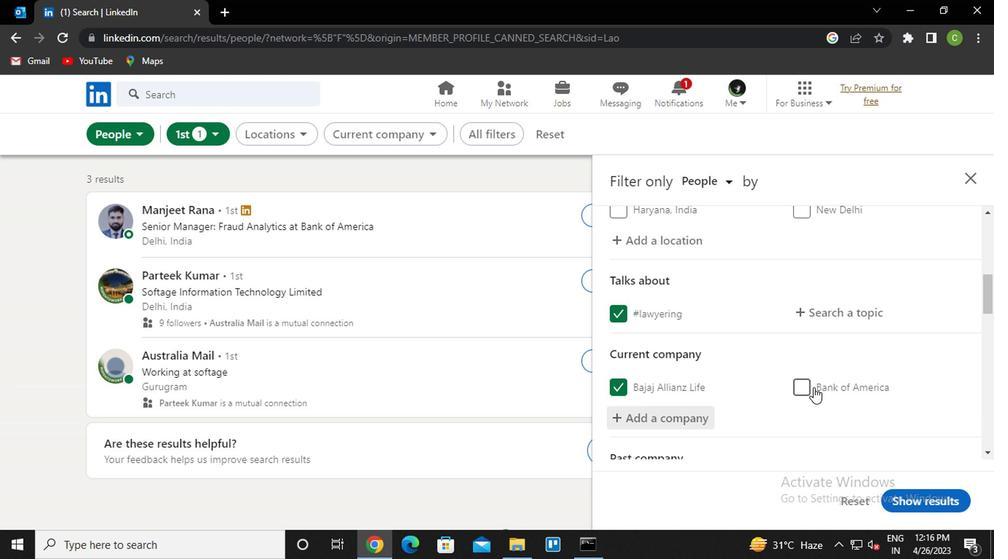 
Action: Mouse moved to (810, 388)
Screenshot: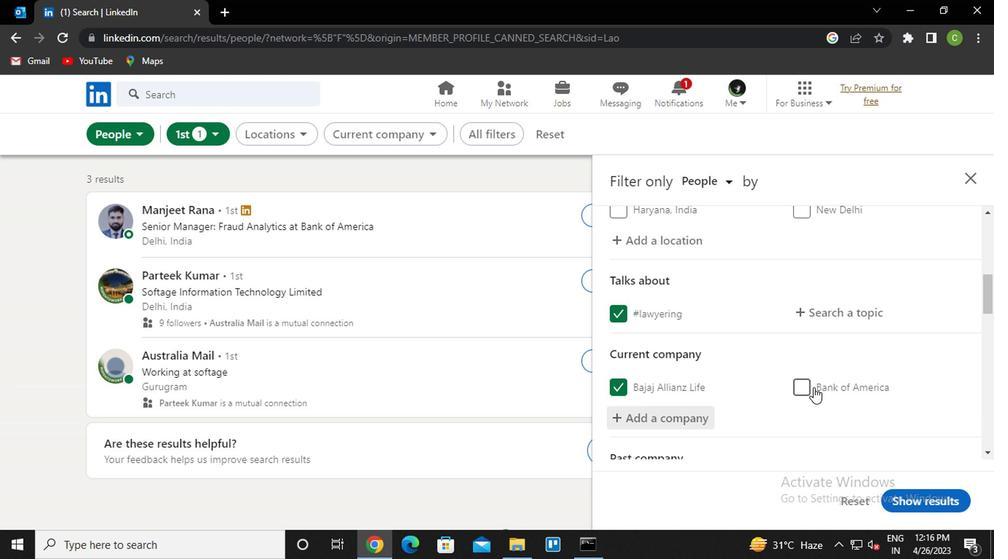 
Action: Mouse scrolled (810, 387) with delta (0, 0)
Screenshot: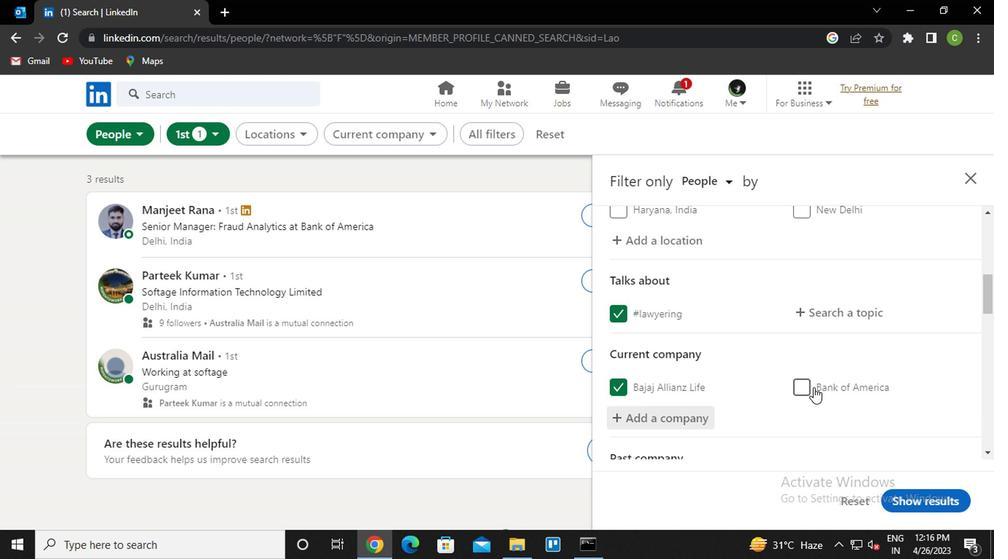 
Action: Mouse moved to (723, 333)
Screenshot: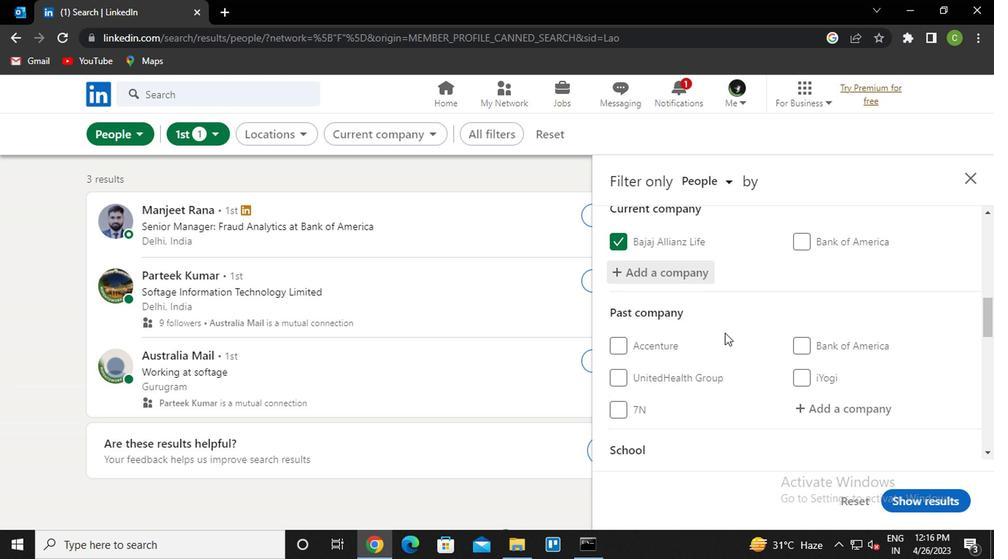 
Action: Mouse scrolled (723, 332) with delta (0, 0)
Screenshot: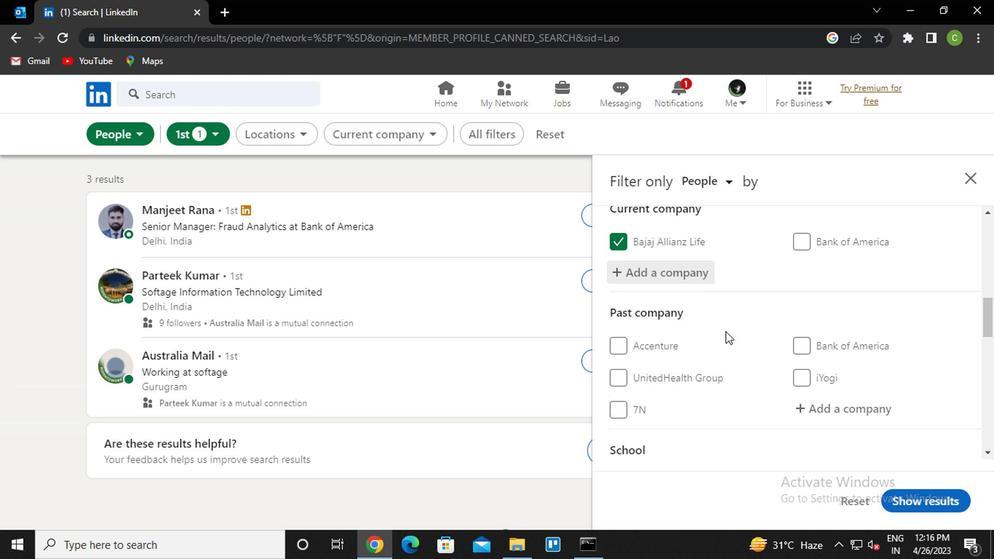 
Action: Mouse scrolled (723, 332) with delta (0, 0)
Screenshot: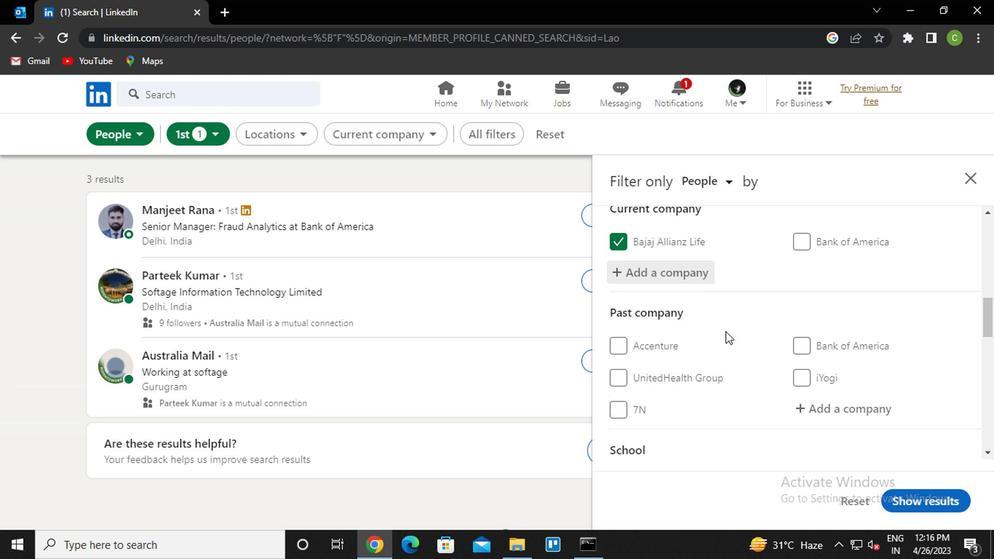 
Action: Mouse moved to (685, 418)
Screenshot: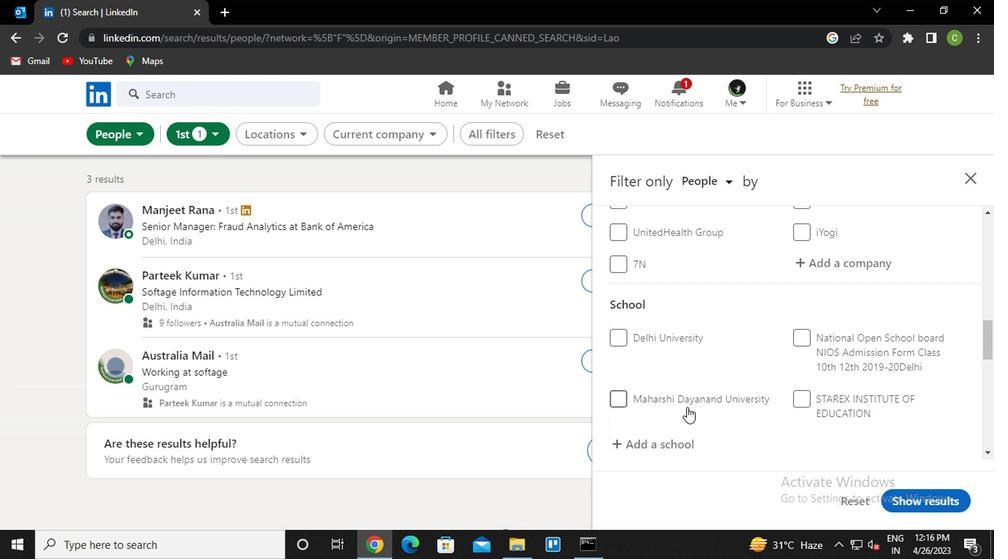 
Action: Mouse scrolled (685, 417) with delta (0, 0)
Screenshot: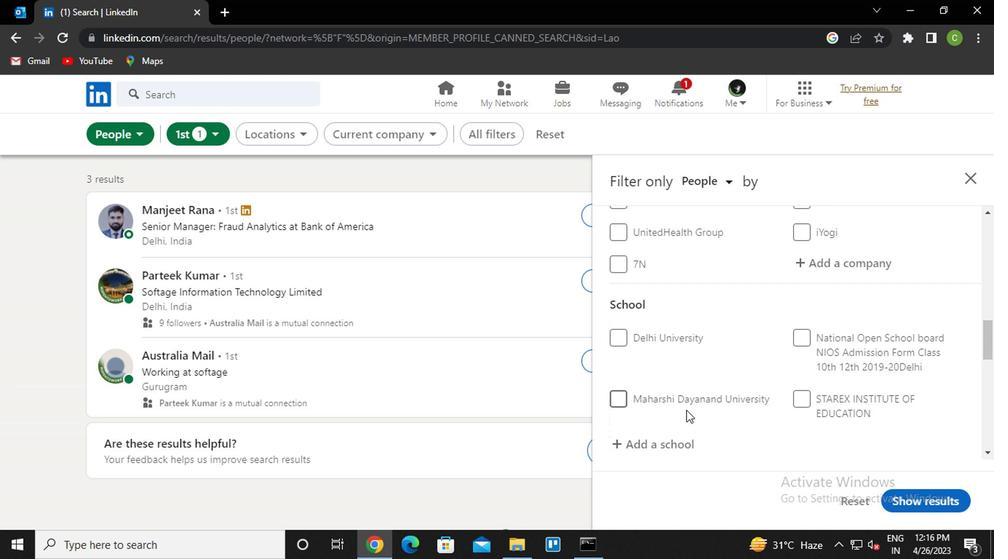 
Action: Mouse moved to (670, 382)
Screenshot: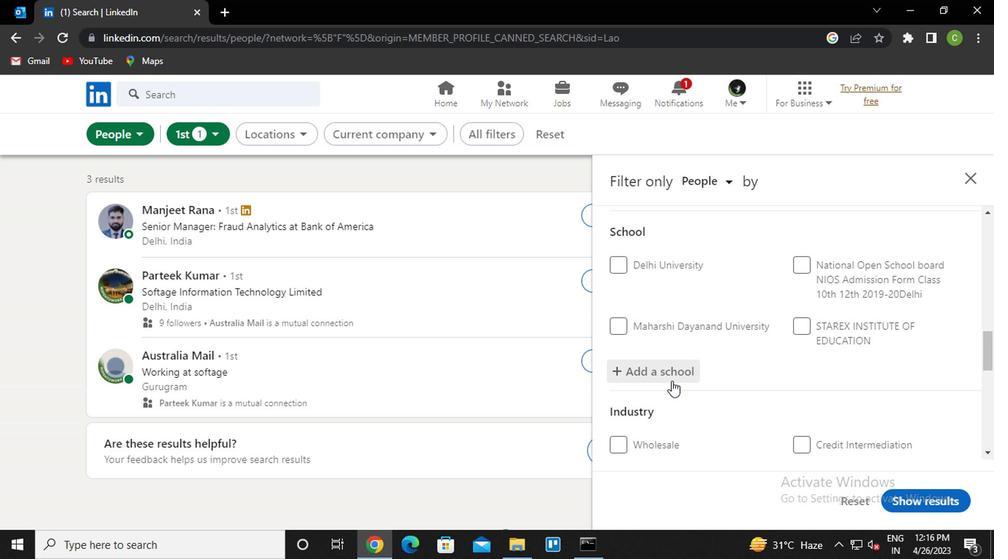
Action: Mouse pressed left at (670, 382)
Screenshot: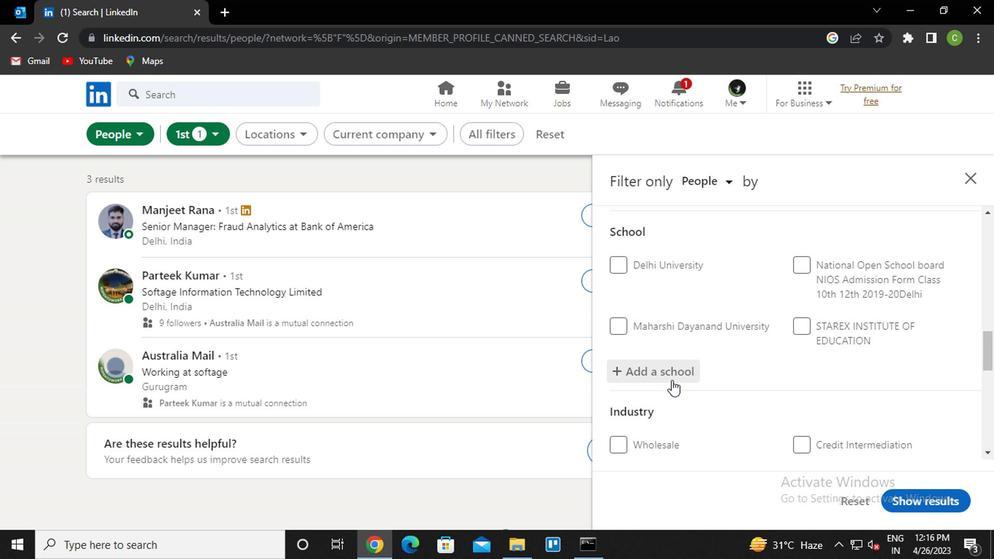 
Action: Mouse moved to (667, 381)
Screenshot: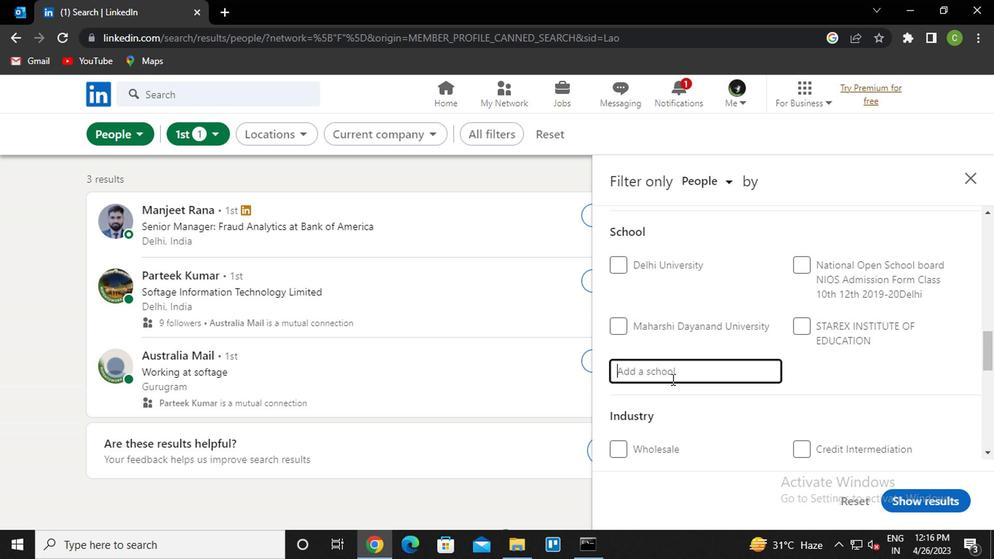 
Action: Key pressed <Key.caps_lock>i<Key.caps_lock>ndian<Key.space>institute<Key.down><Key.down><Key.enter>
Screenshot: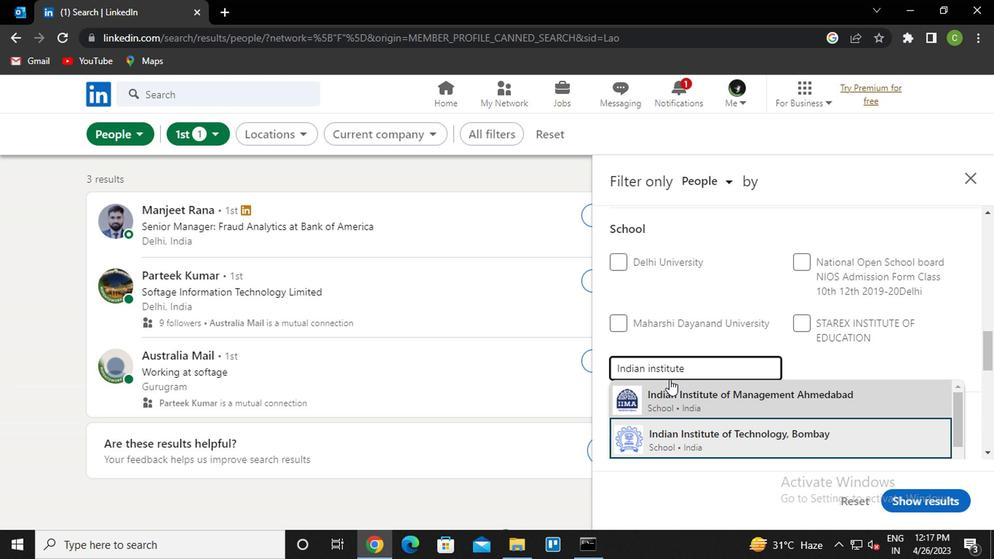 
Action: Mouse moved to (669, 384)
Screenshot: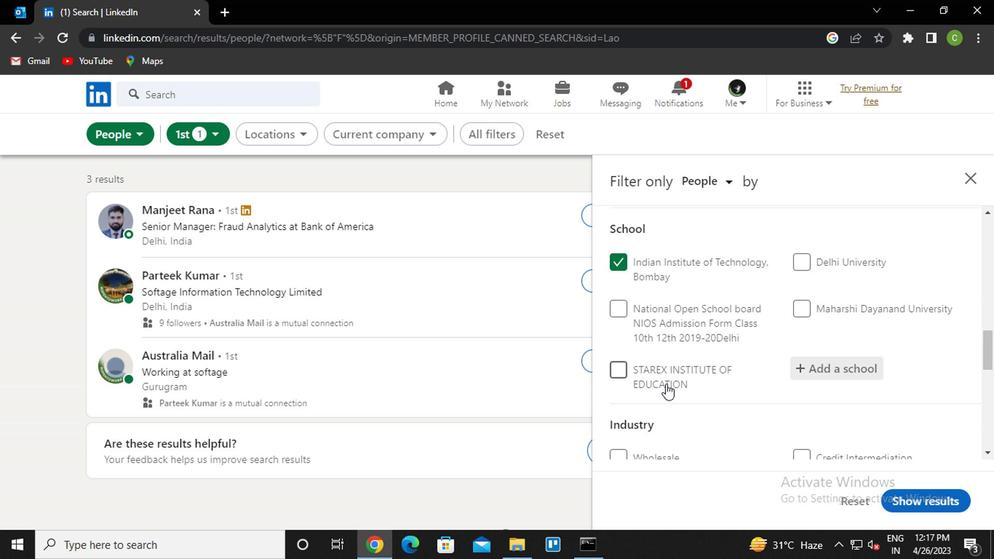 
Action: Mouse scrolled (669, 383) with delta (0, 0)
Screenshot: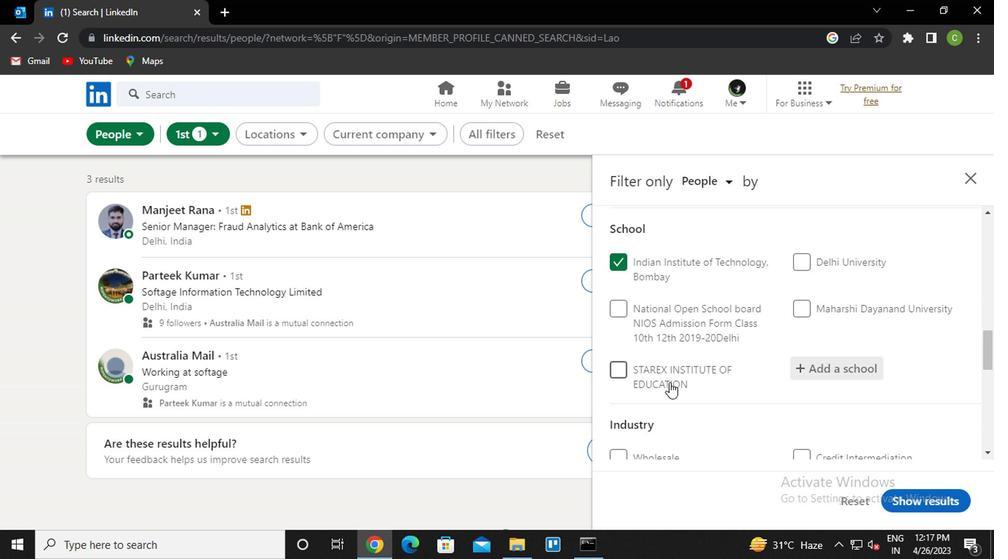 
Action: Mouse moved to (674, 383)
Screenshot: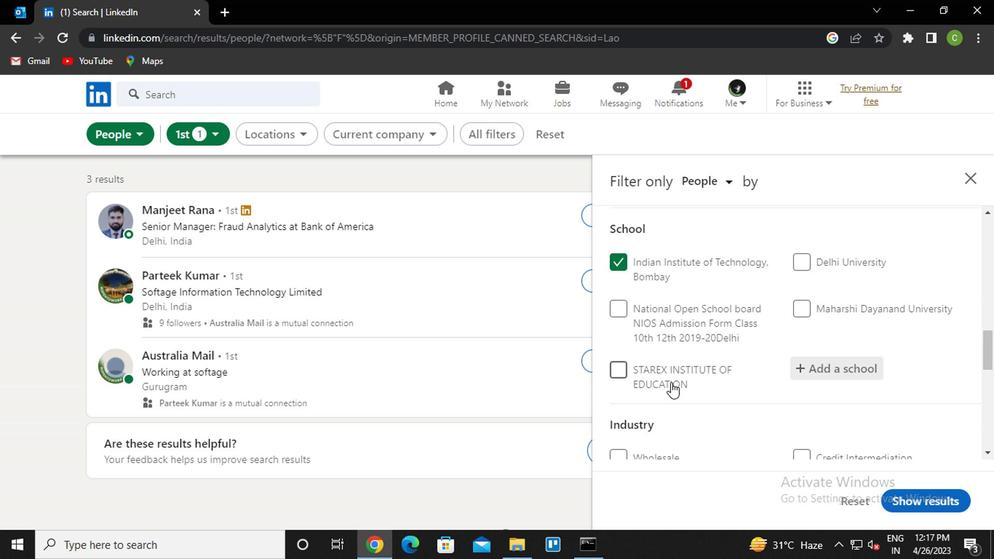 
Action: Mouse scrolled (674, 383) with delta (0, 0)
Screenshot: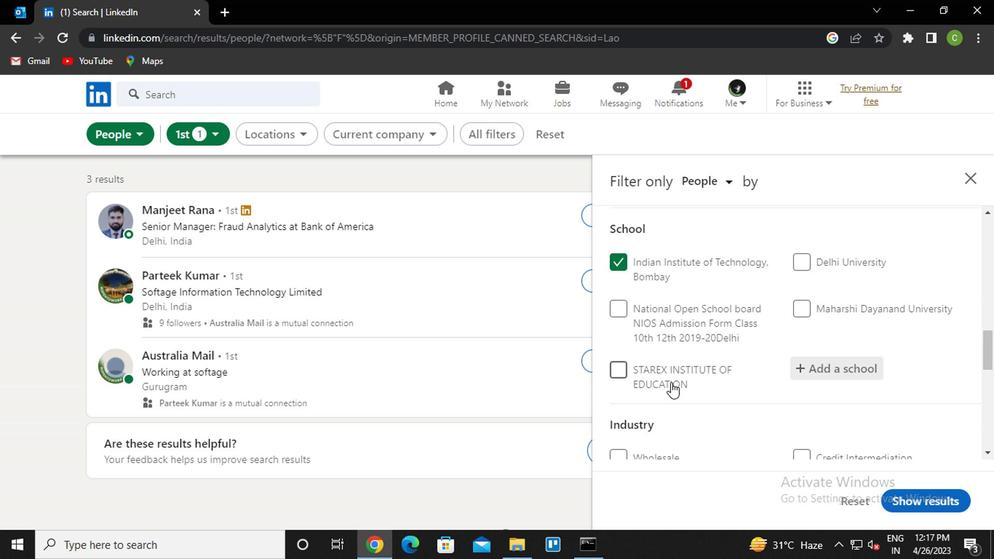 
Action: Mouse moved to (827, 379)
Screenshot: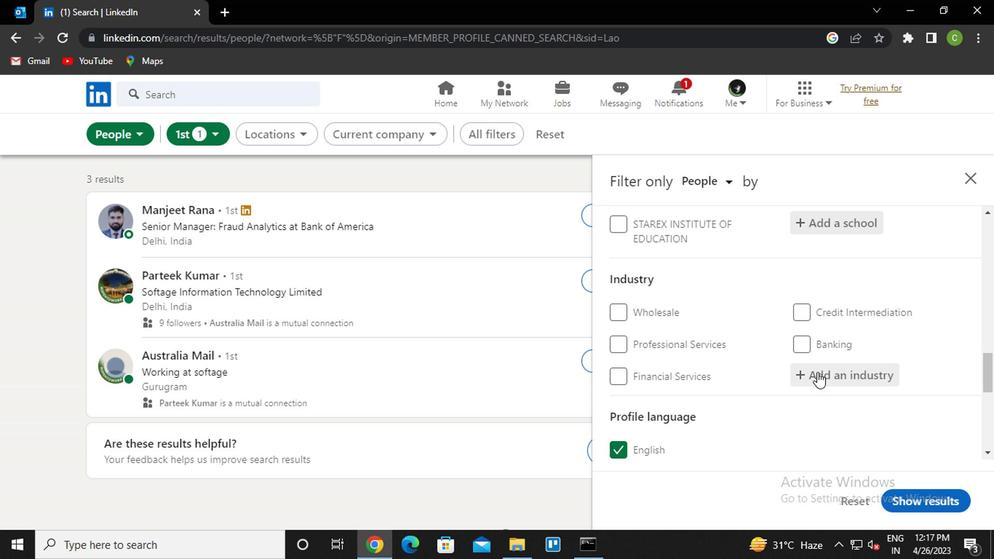 
Action: Mouse pressed left at (827, 379)
Screenshot: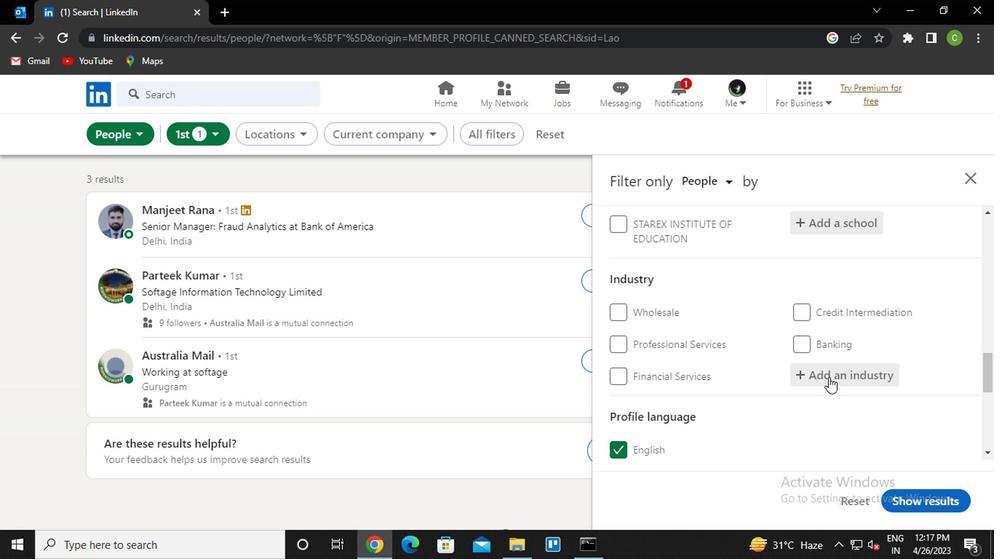 
Action: Key pressed <Key.caps_lock>s<Key.caps_lock>ate<Key.down><Key.enter>
Screenshot: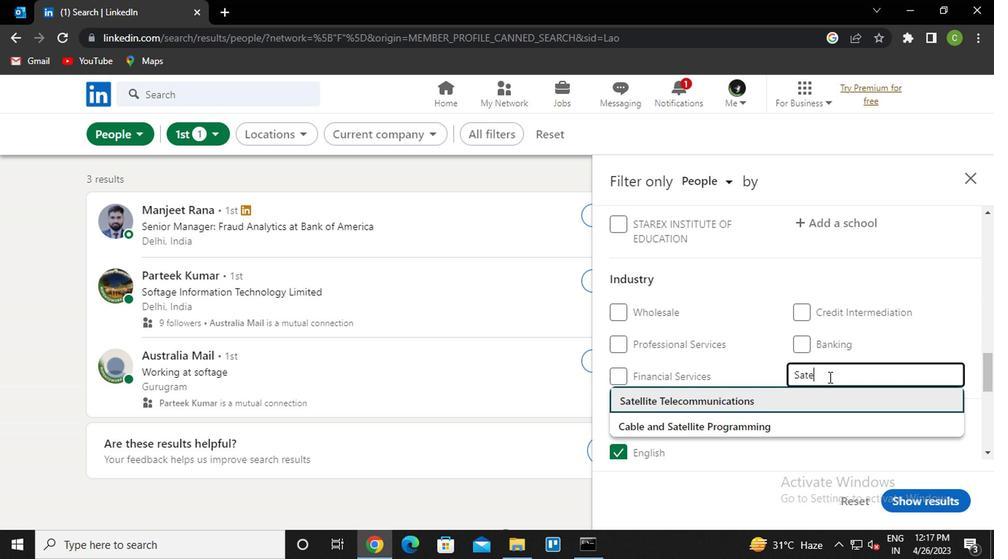 
Action: Mouse moved to (750, 436)
Screenshot: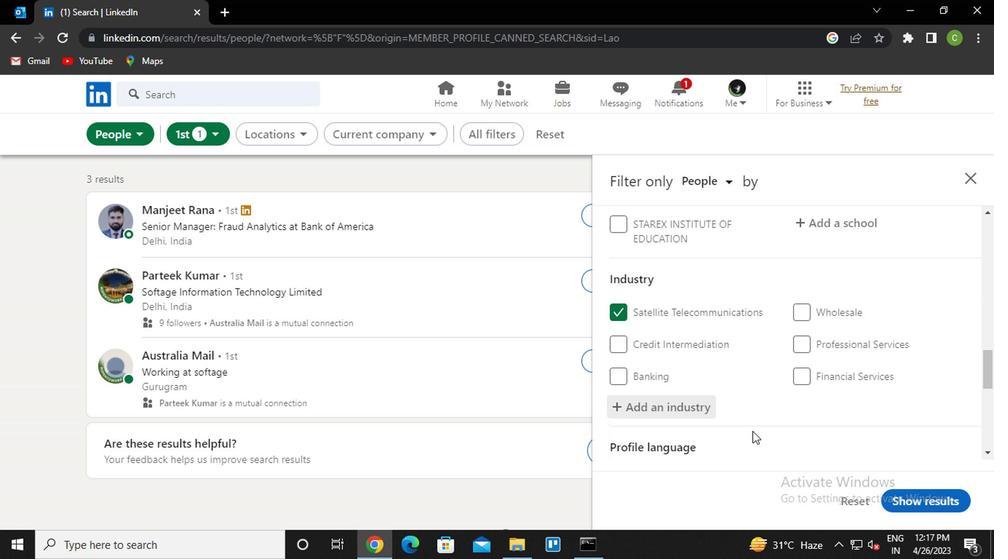 
Action: Mouse scrolled (750, 435) with delta (0, -1)
Screenshot: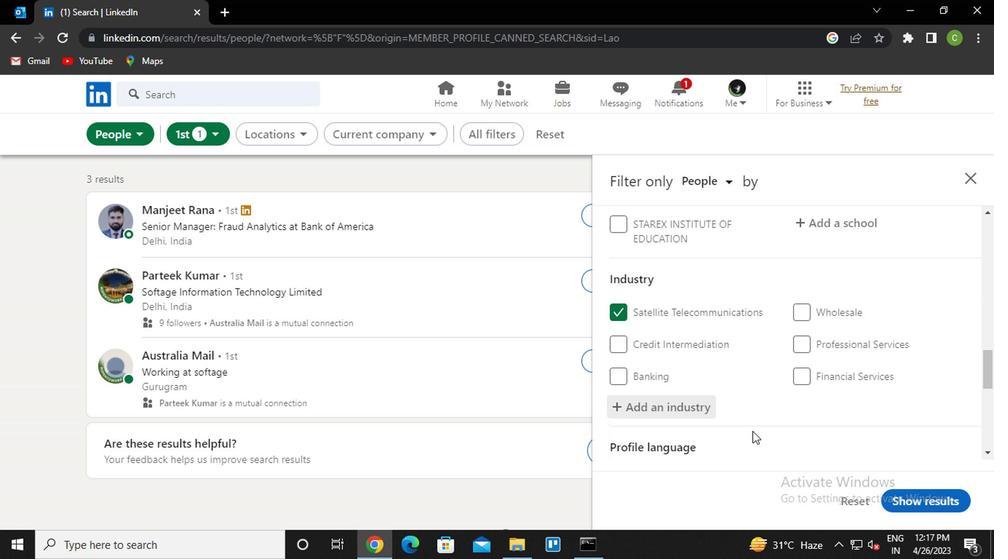
Action: Mouse scrolled (750, 435) with delta (0, -1)
Screenshot: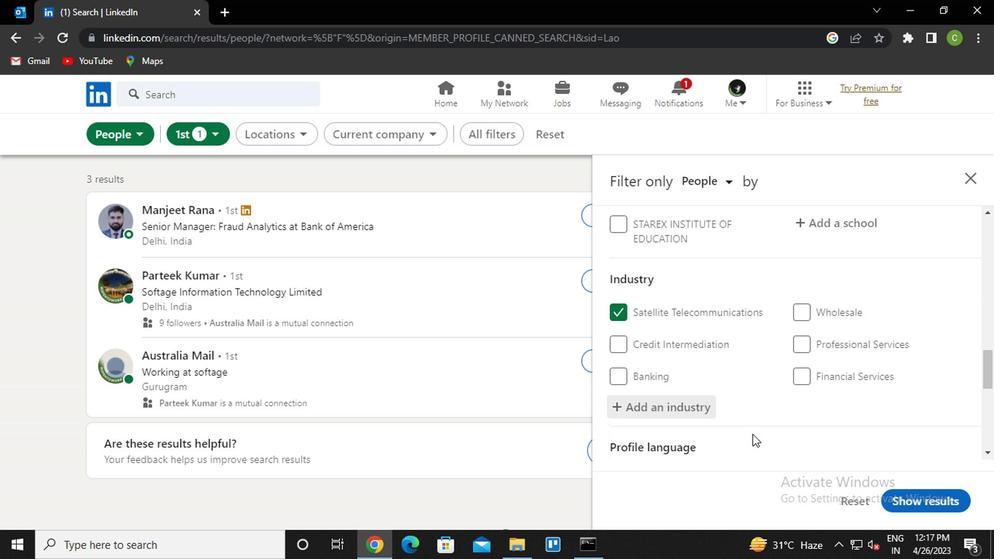 
Action: Mouse moved to (749, 428)
Screenshot: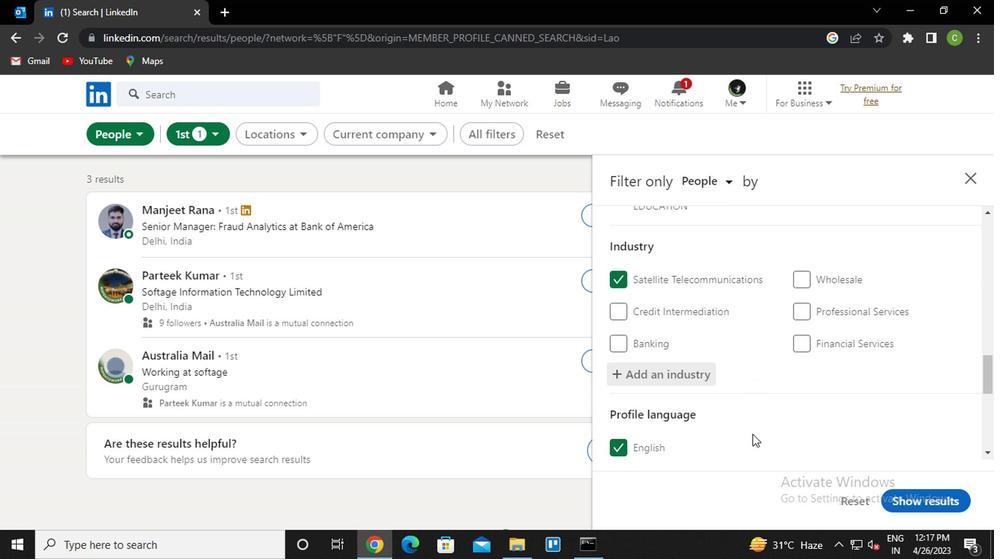 
Action: Mouse scrolled (749, 426) with delta (0, -1)
Screenshot: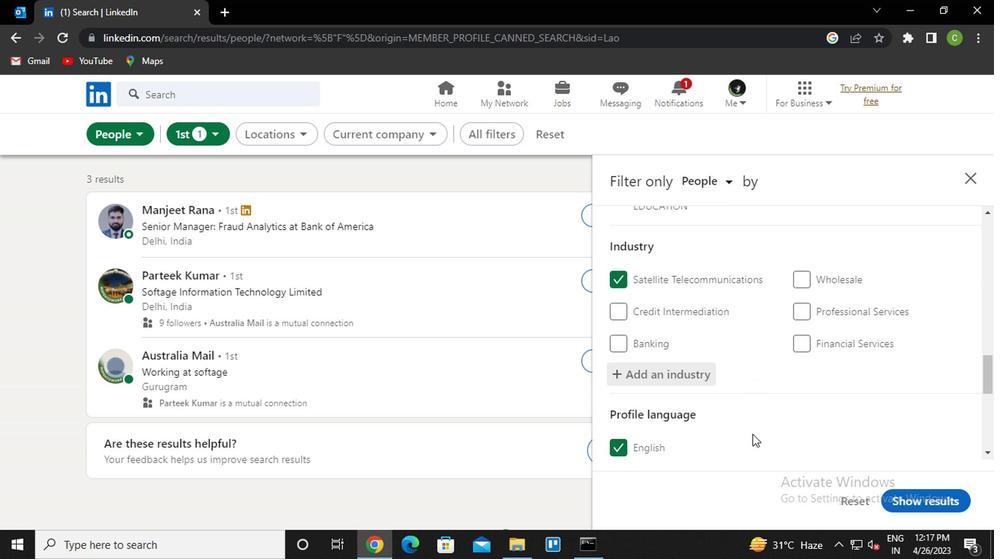 
Action: Mouse moved to (726, 380)
Screenshot: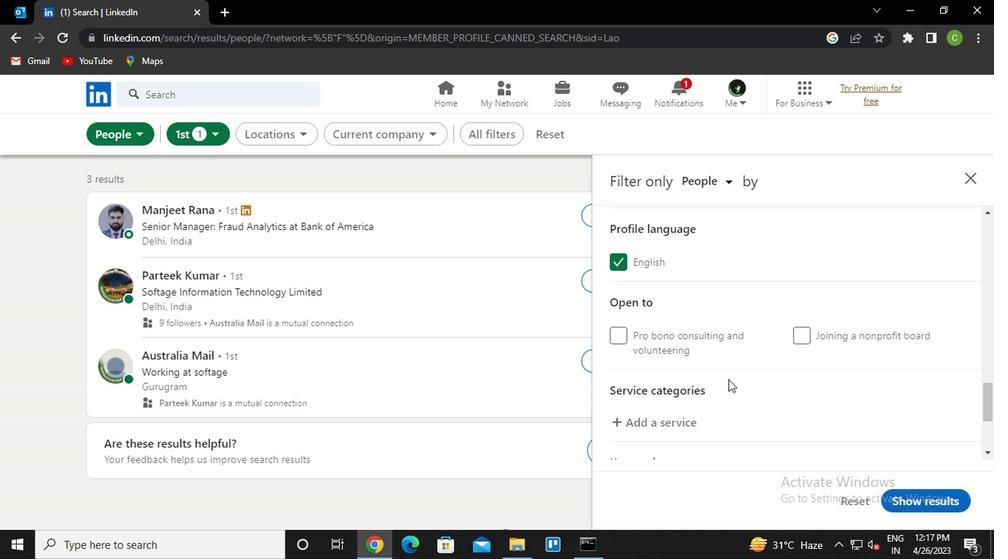 
Action: Mouse scrolled (726, 380) with delta (0, 0)
Screenshot: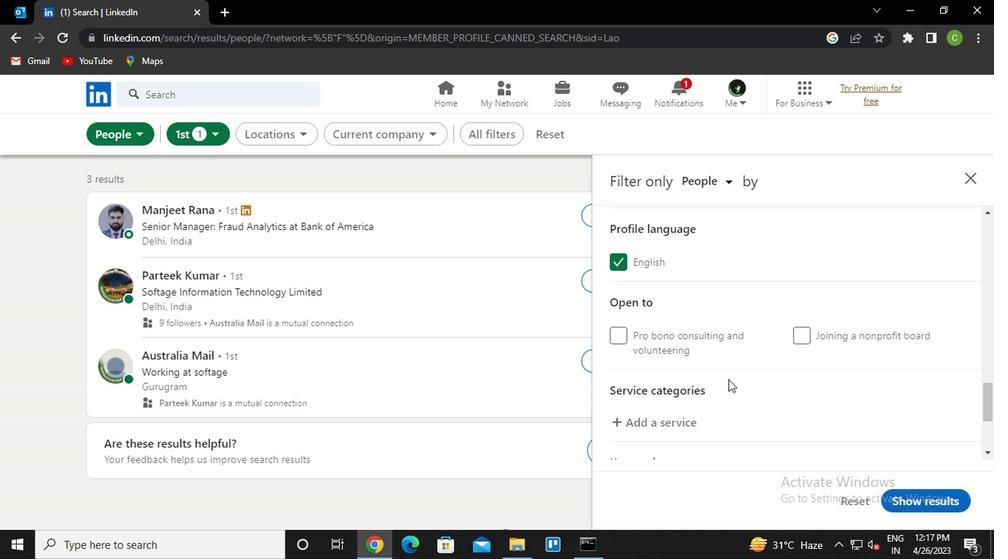 
Action: Mouse moved to (672, 348)
Screenshot: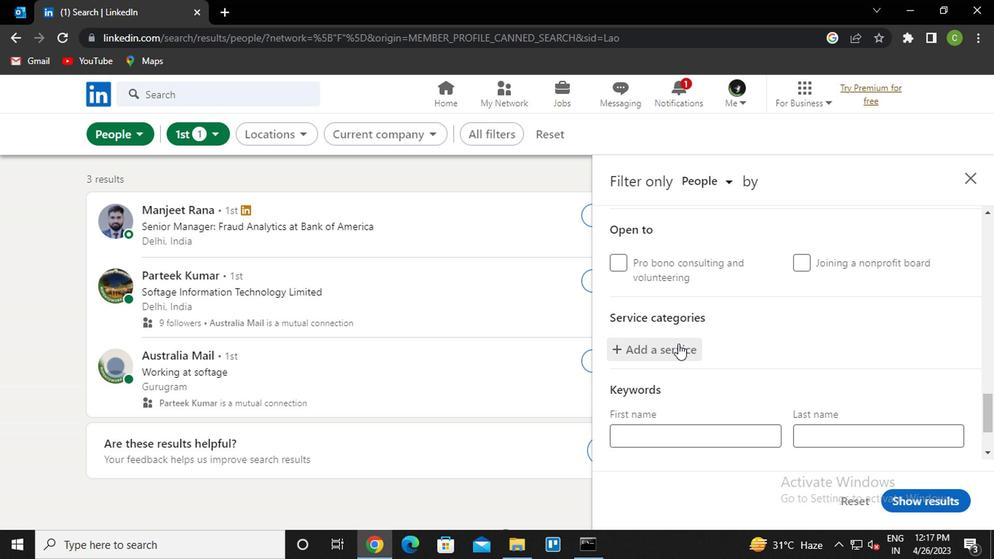 
Action: Mouse pressed left at (672, 348)
Screenshot: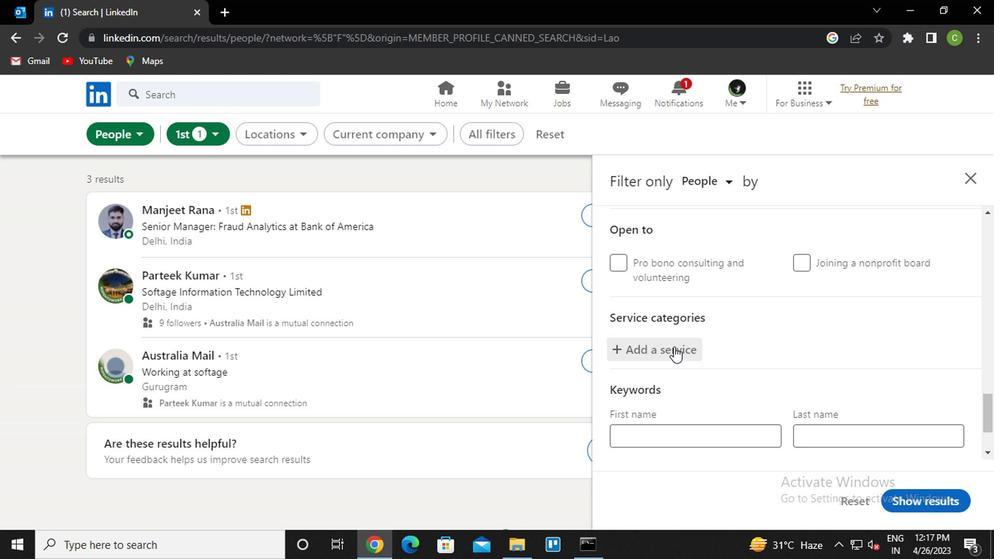 
Action: Key pressed <Key.caps_lock>t<Key.caps_lock>ransla<Key.down><Key.enter>
Screenshot: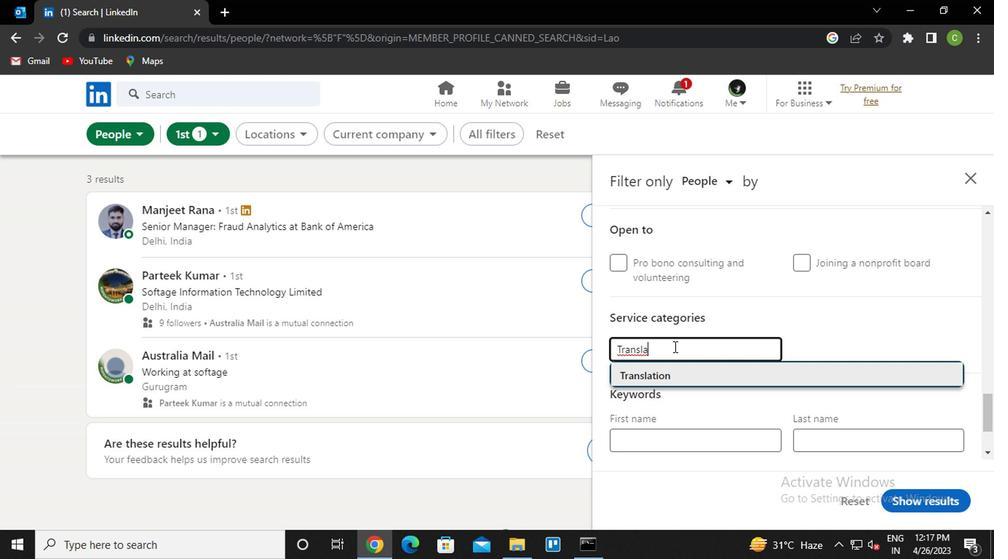 
Action: Mouse moved to (469, 384)
Screenshot: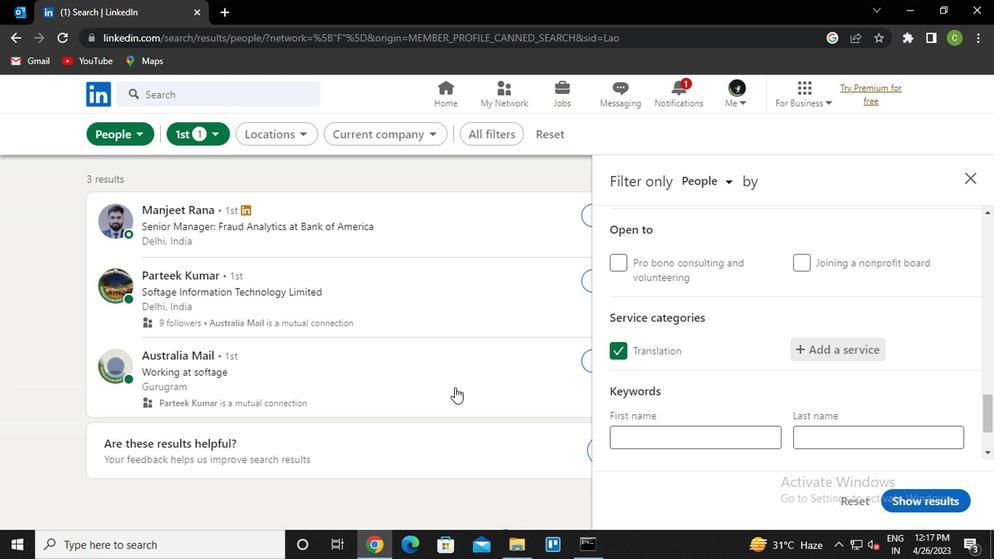 
Action: Mouse scrolled (469, 383) with delta (0, 0)
Screenshot: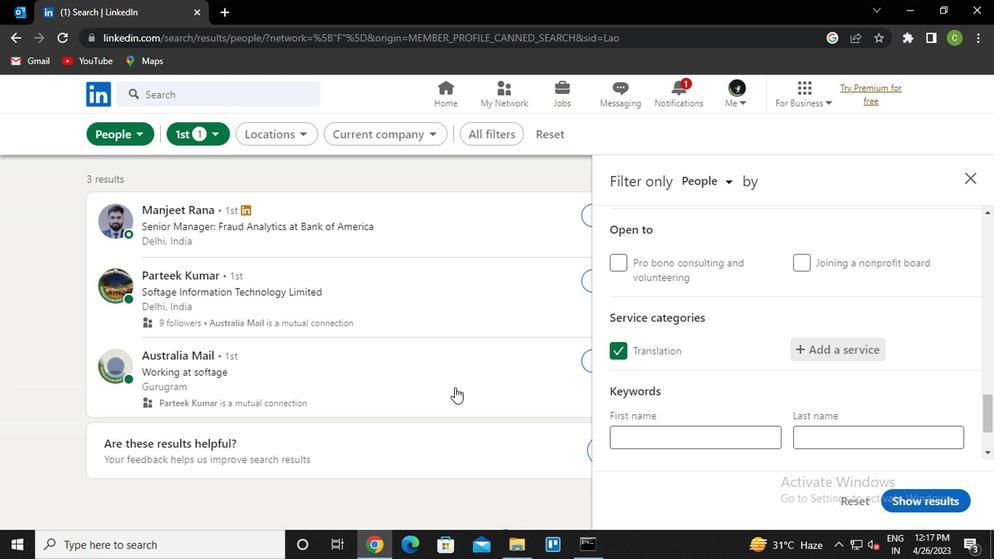 
Action: Mouse moved to (473, 388)
Screenshot: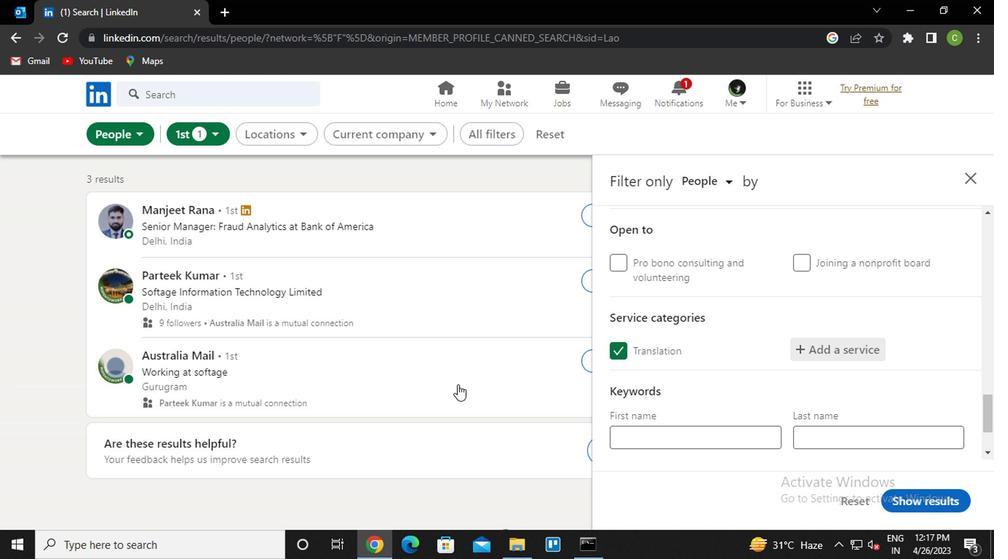 
Action: Mouse scrolled (473, 387) with delta (0, 0)
Screenshot: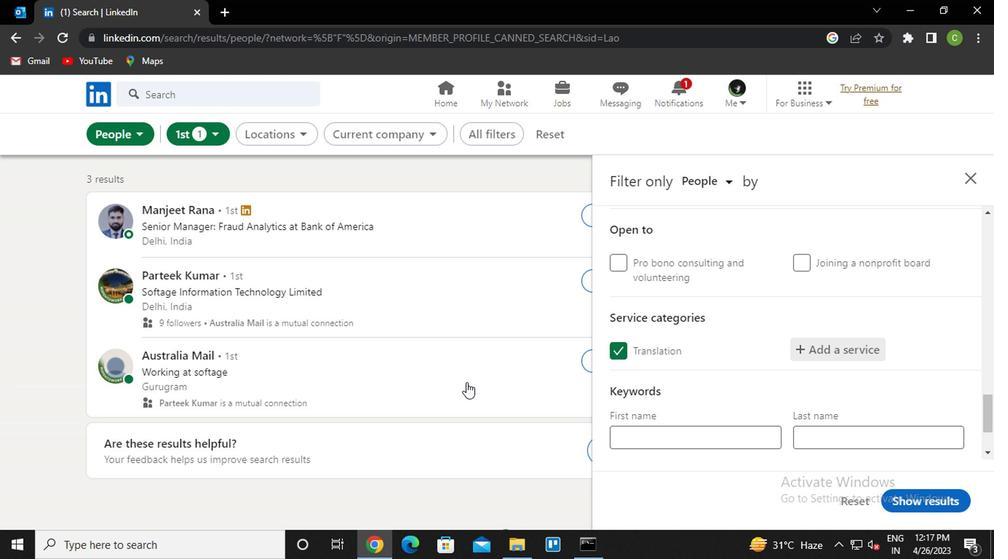 
Action: Mouse moved to (495, 389)
Screenshot: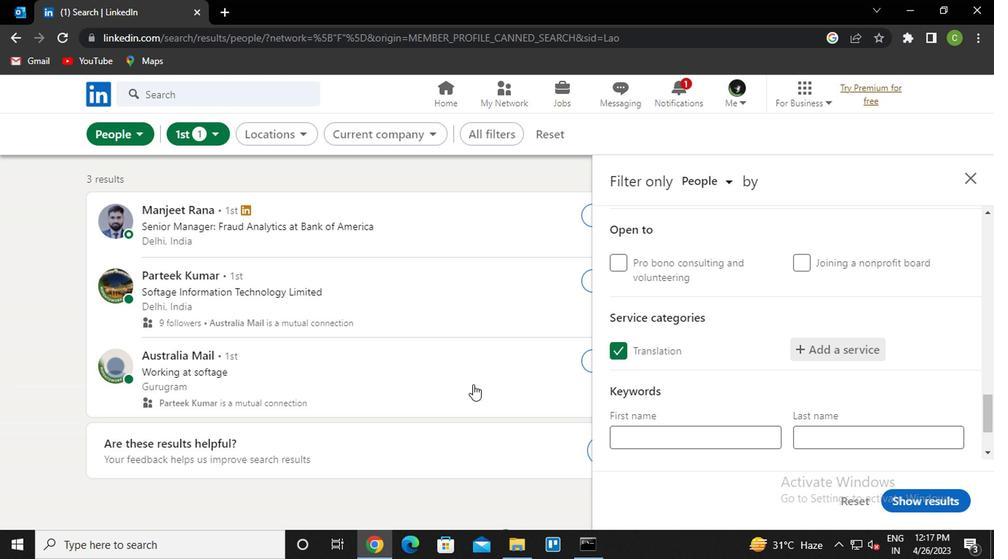 
Action: Mouse scrolled (495, 388) with delta (0, -1)
Screenshot: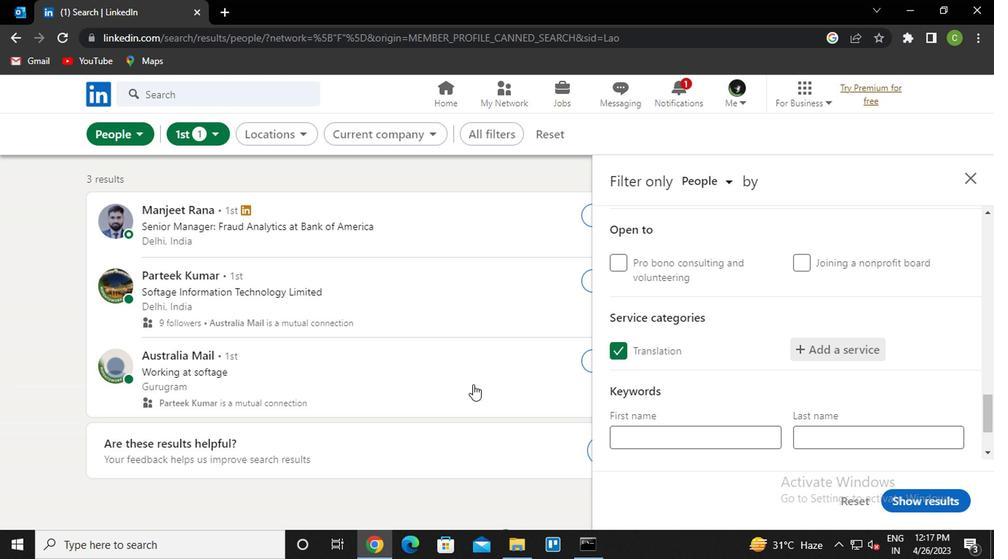 
Action: Mouse moved to (603, 406)
Screenshot: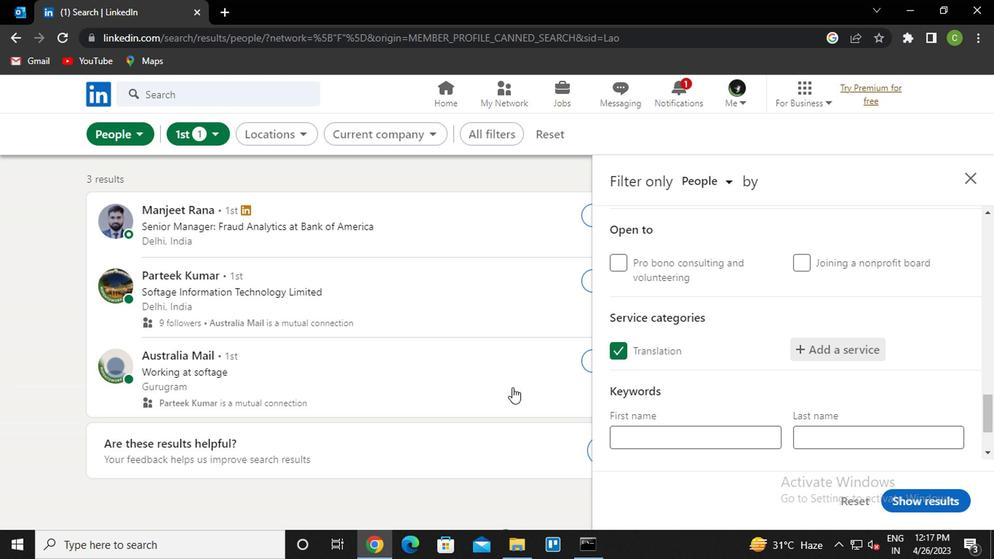
Action: Mouse scrolled (603, 405) with delta (0, -1)
Screenshot: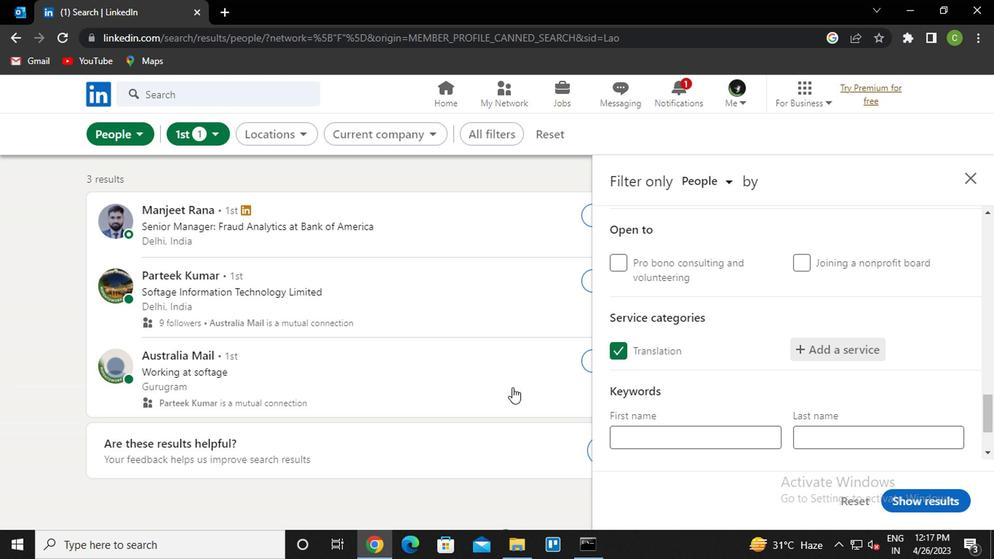 
Action: Mouse moved to (695, 392)
Screenshot: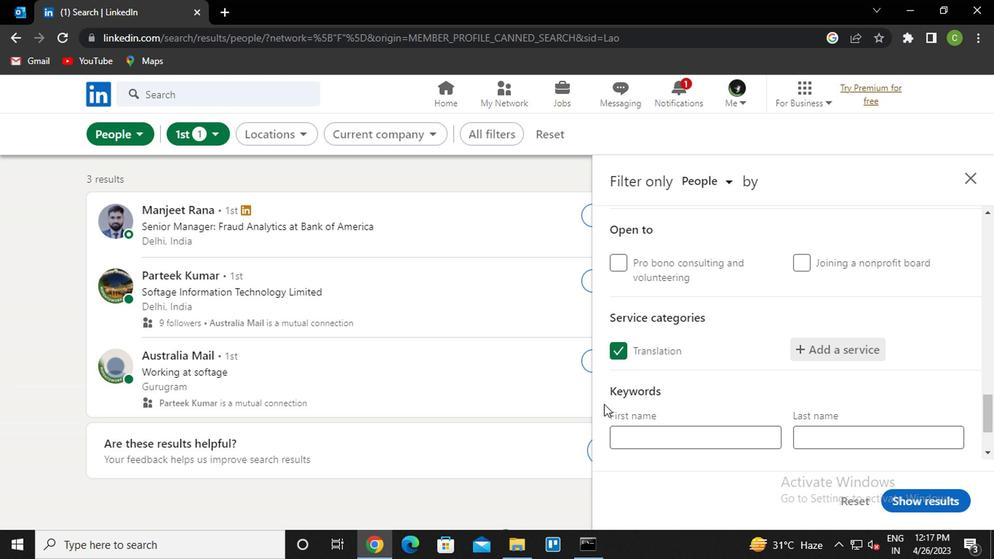 
Action: Mouse scrolled (695, 391) with delta (0, -1)
Screenshot: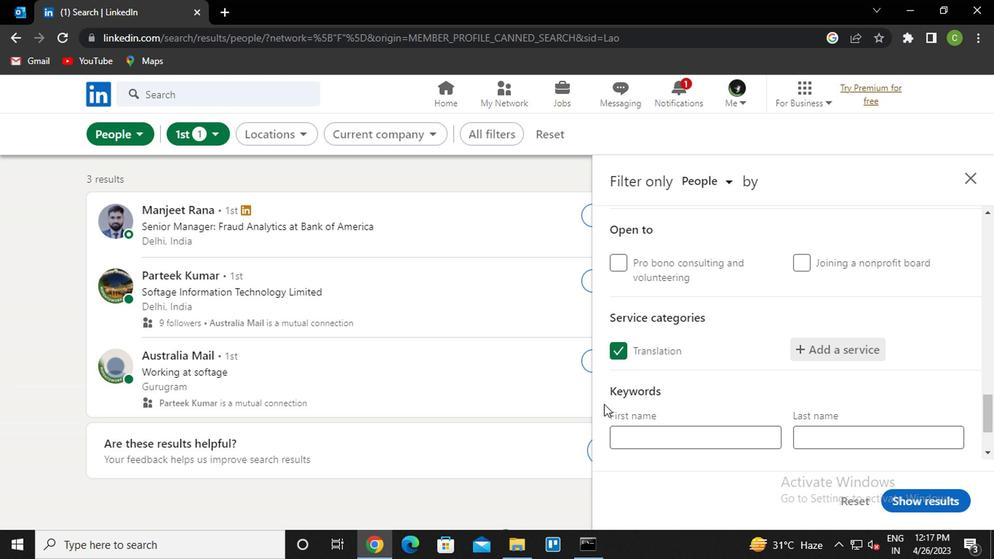 
Action: Mouse moved to (729, 375)
Screenshot: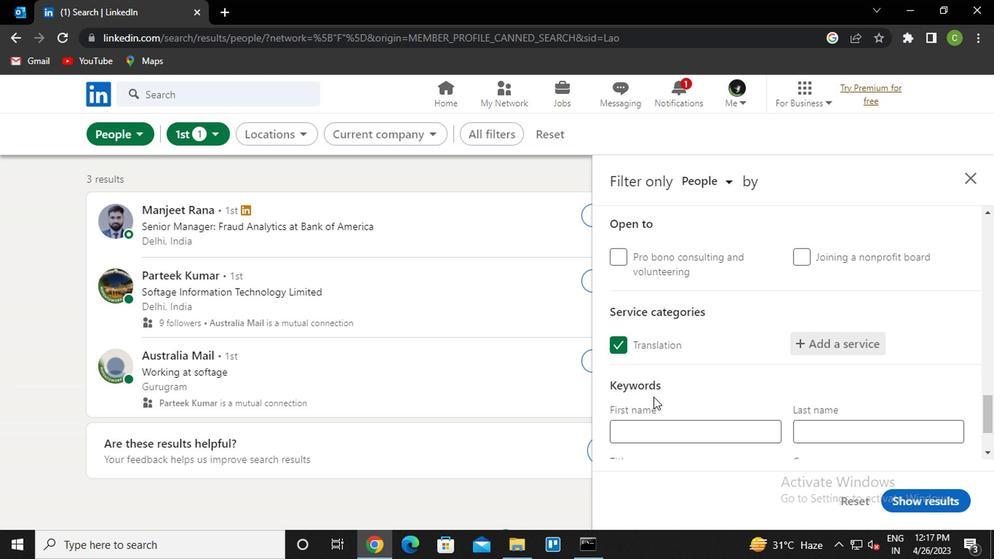 
Action: Mouse scrolled (729, 375) with delta (0, 0)
Screenshot: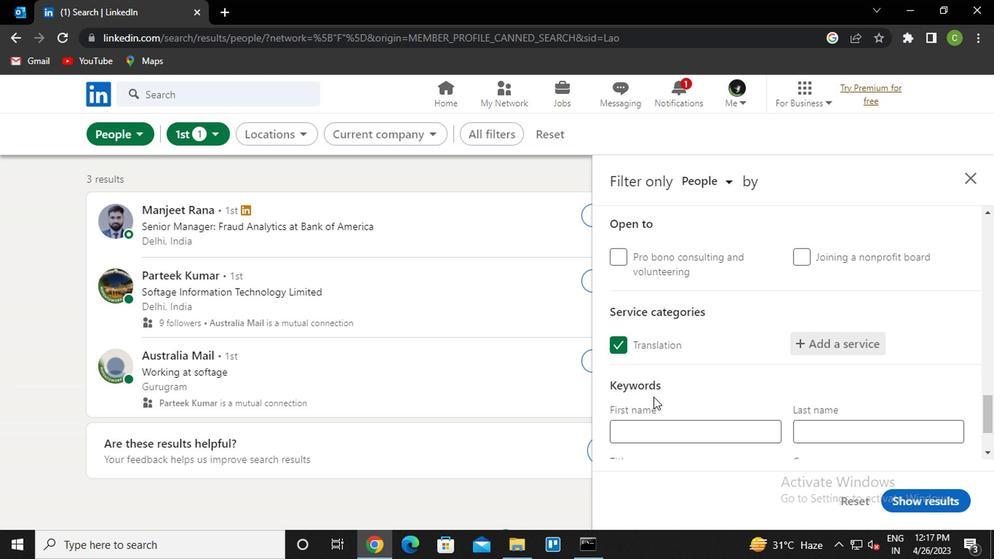 
Action: Mouse moved to (707, 390)
Screenshot: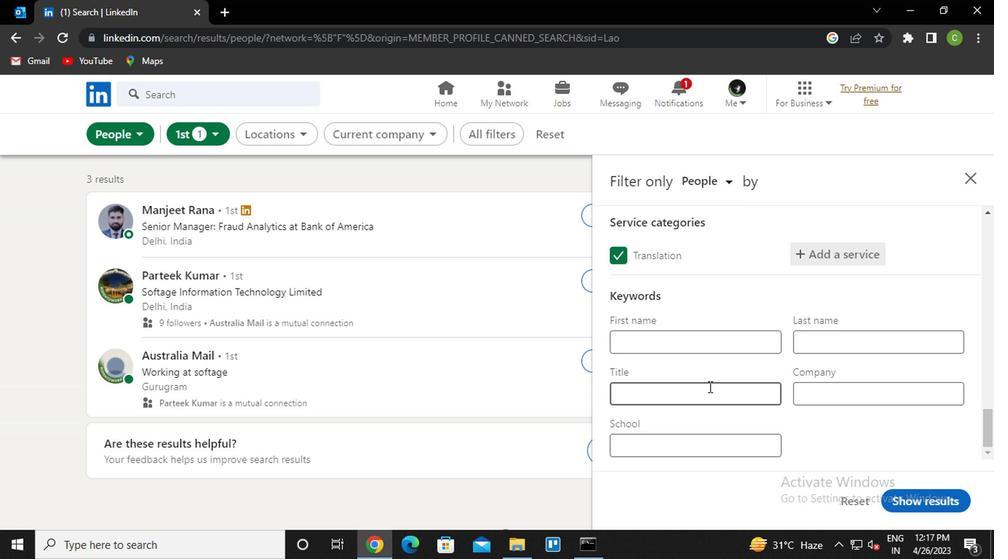 
Action: Mouse pressed left at (707, 390)
Screenshot: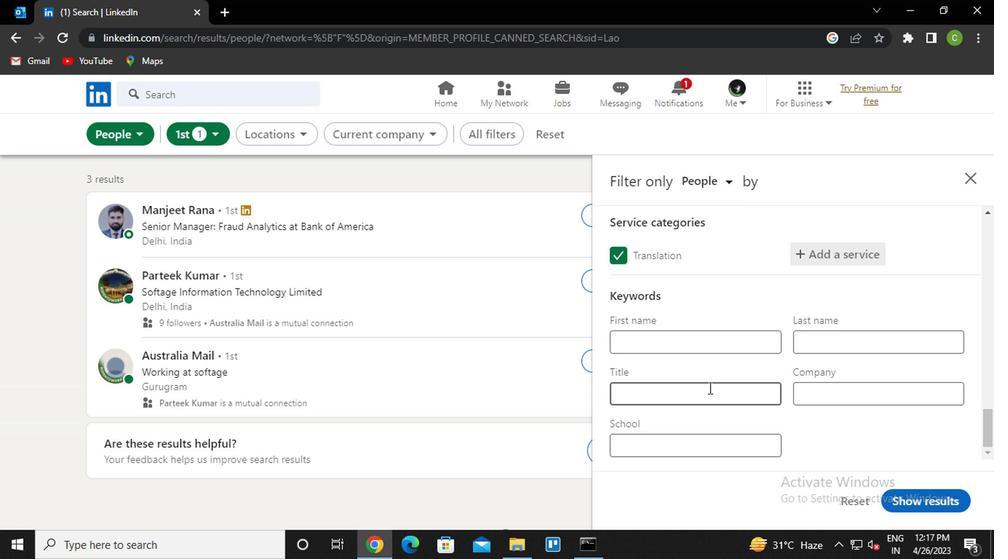 
Action: Key pressed <Key.caps_lock>p<Key.caps_lock>hone<Key.space><Key.caps_lock>s<Key.caps_lock>urvey<Key.space><Key.caps_lock>c<Key.caps_lock>onductor
Screenshot: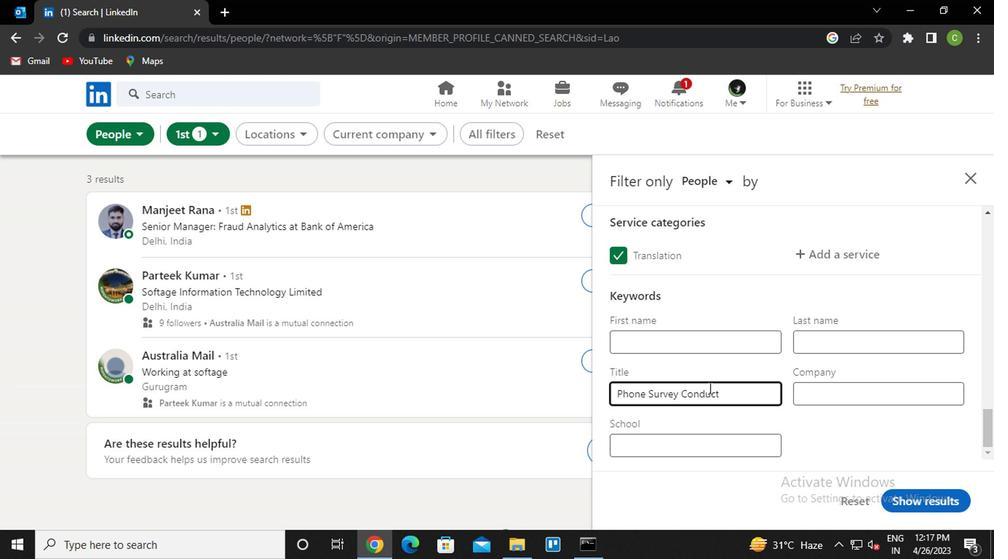 
Action: Mouse moved to (941, 500)
Screenshot: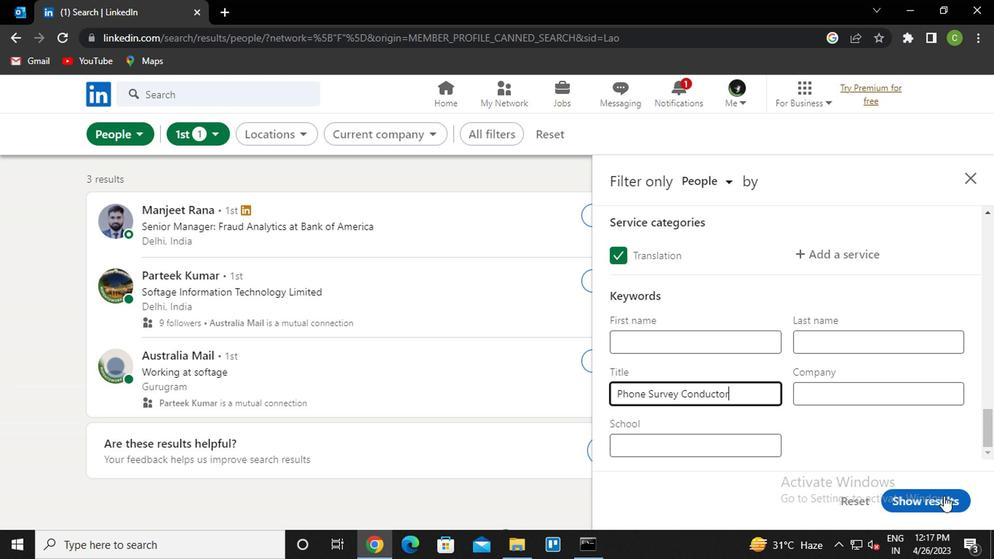 
Action: Mouse pressed left at (941, 500)
Screenshot: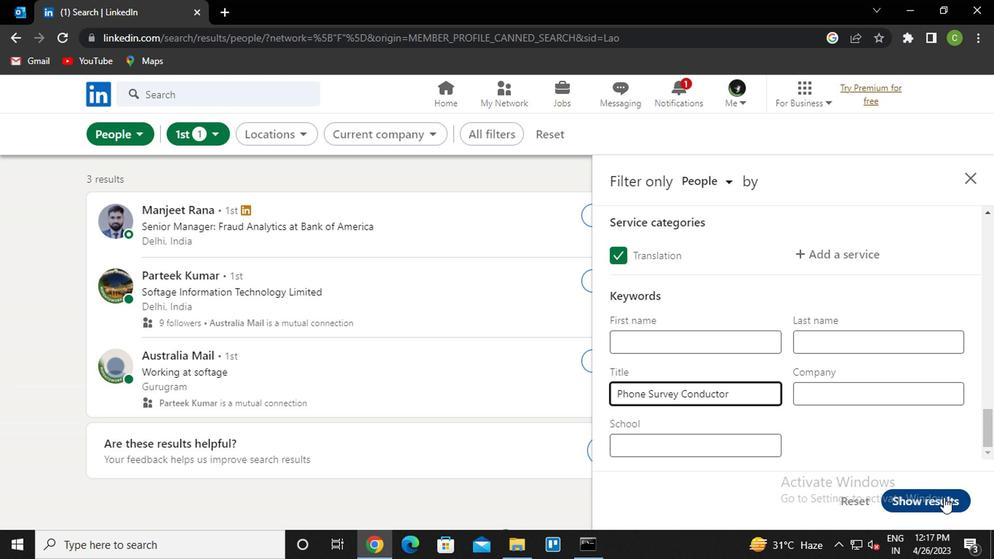 
Action: Mouse moved to (539, 449)
Screenshot: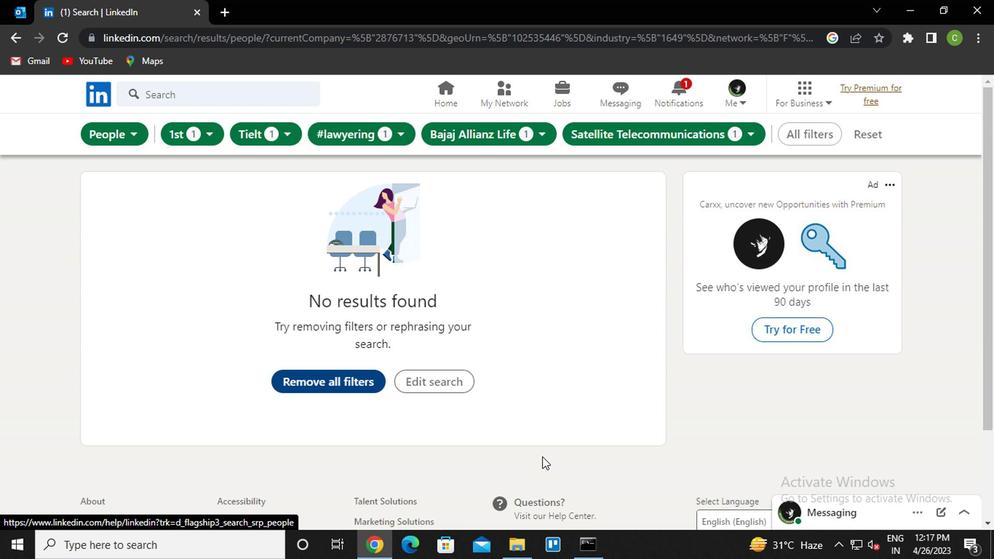 
